 Task: Look for space in Tsqaltubo, Georgia from 12th July, 2023 to 16th July, 2023 for 8 adults in price range Rs.10000 to Rs.16000. Place can be private room with 8 bedrooms having 8 beds and 8 bathrooms. Property type can be house, flat, guest house. Amenities needed are: wifi, TV, free parkinig on premises, gym, breakfast. Booking option can be shelf check-in. Required host language is English.
Action: Mouse moved to (415, 101)
Screenshot: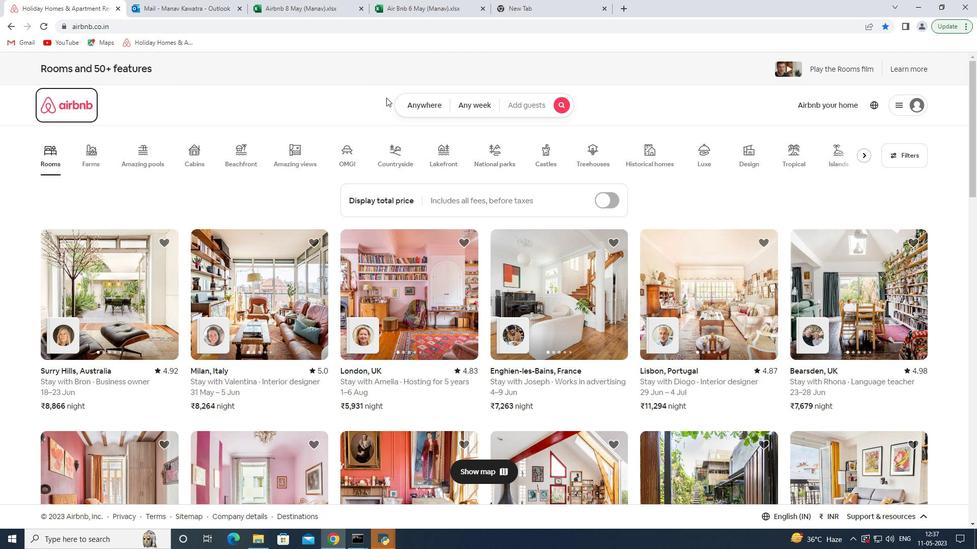 
Action: Mouse pressed left at (415, 101)
Screenshot: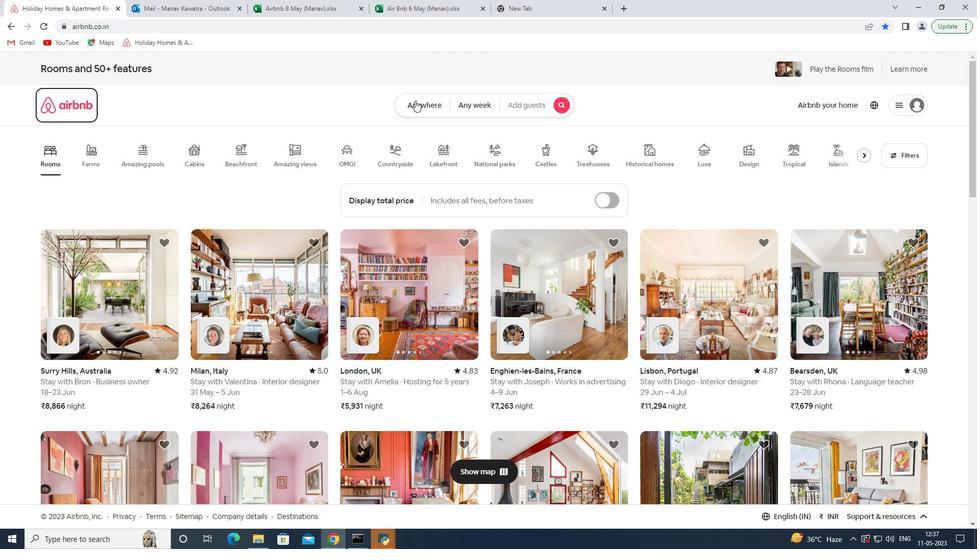 
Action: Mouse moved to (357, 140)
Screenshot: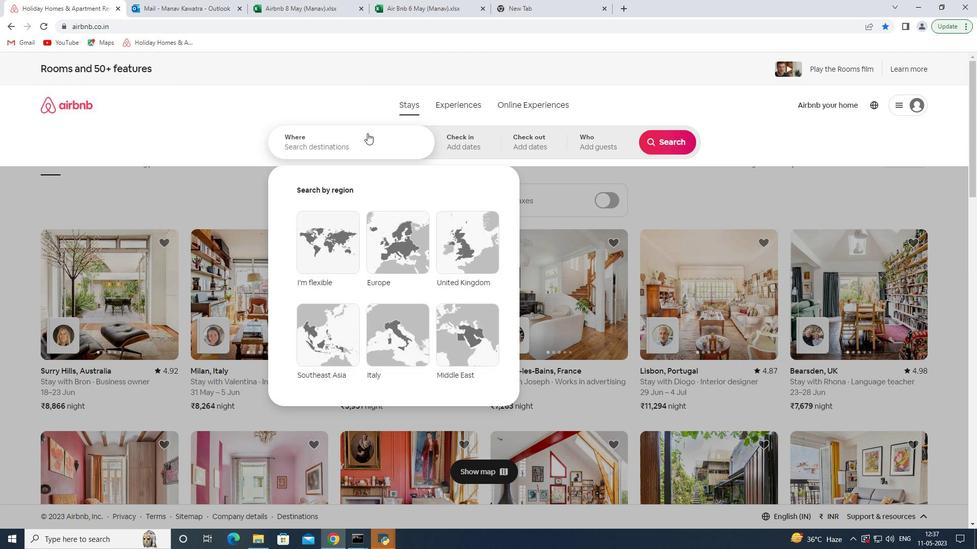 
Action: Mouse pressed left at (357, 140)
Screenshot: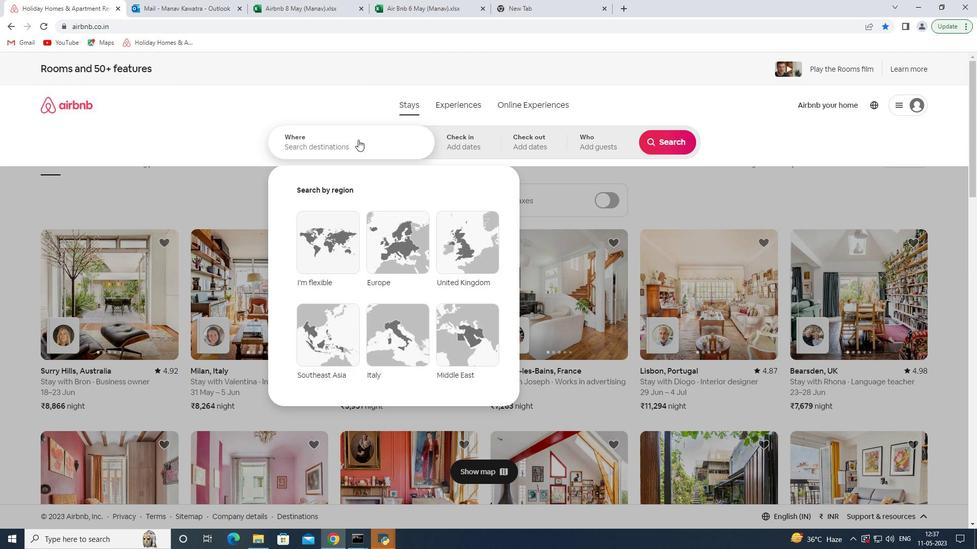 
Action: Key pressed <Key.shift><Key.shift><Key.shift><Key.shift><Key.shift><Key.shift><Key.shift><Key.shift><Key.shift><Key.shift><Key.shift><Key.shift><Key.shift><Key.shift>Tsqaltubo<Key.space><Key.shift>Georgiab<Key.space><Key.enter>
Screenshot: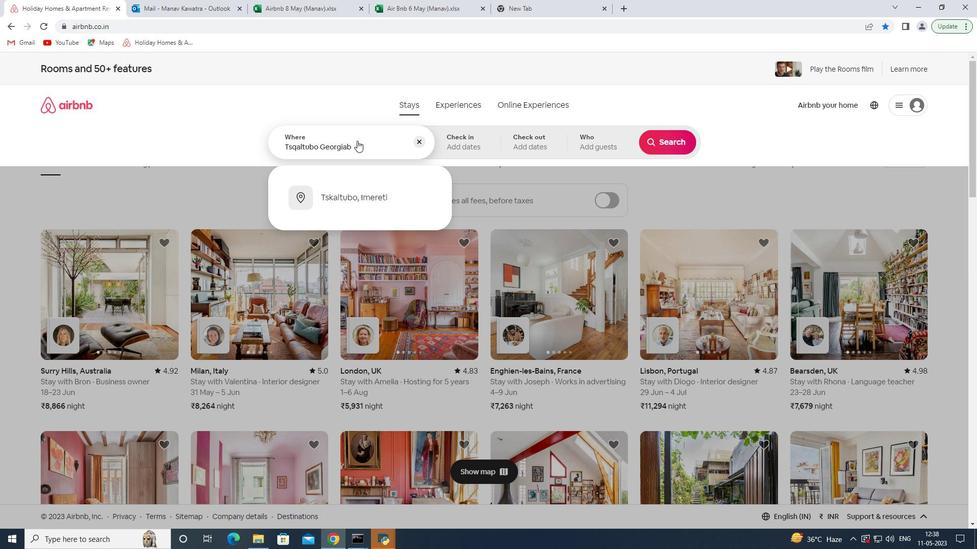 
Action: Mouse moved to (666, 225)
Screenshot: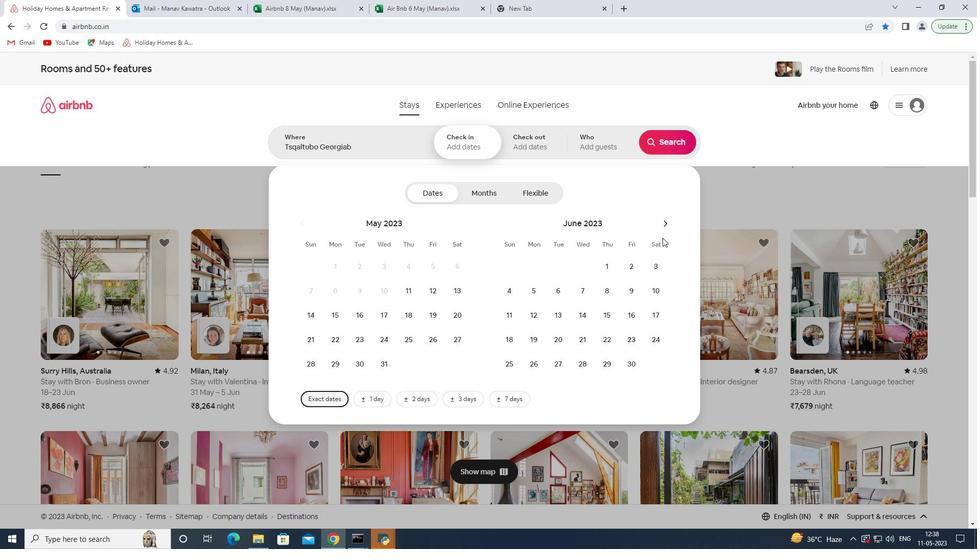 
Action: Mouse pressed left at (666, 225)
Screenshot: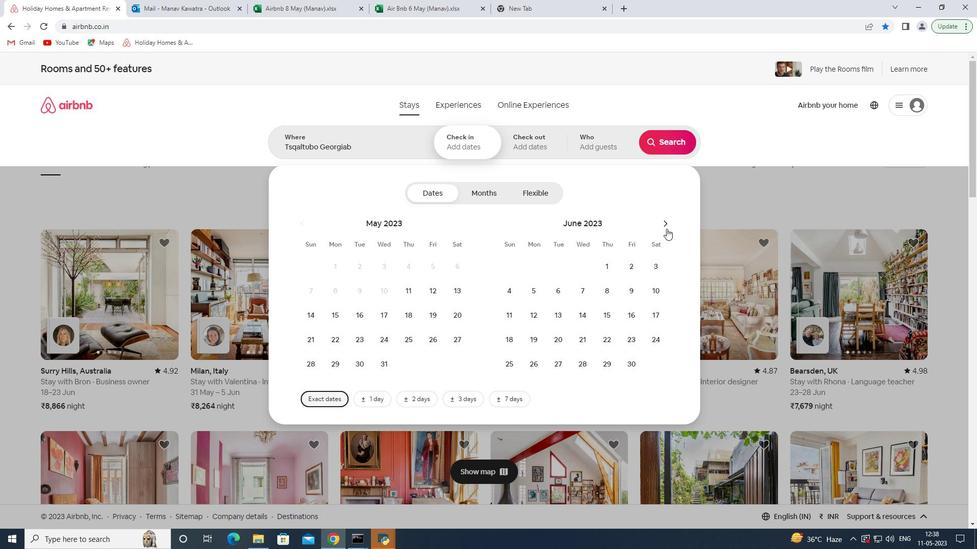 
Action: Mouse moved to (584, 312)
Screenshot: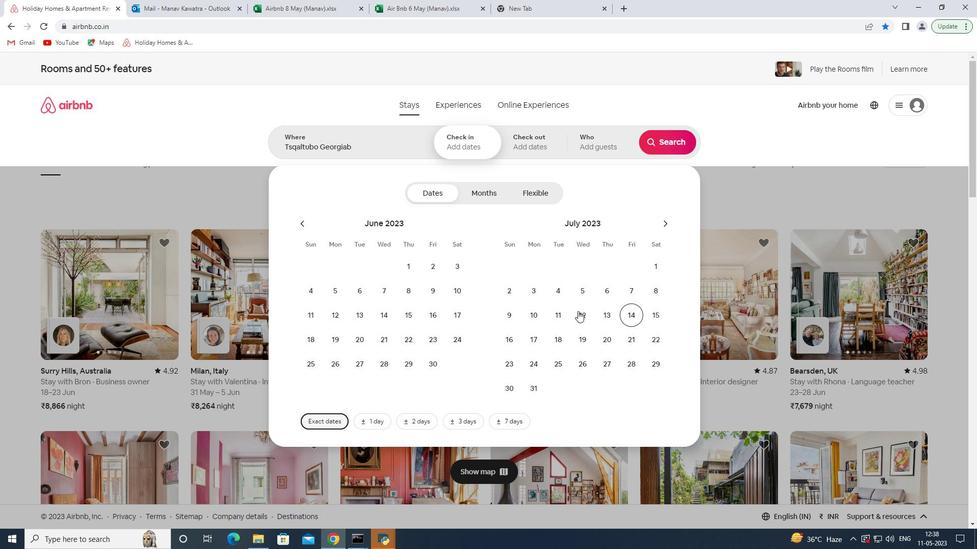 
Action: Mouse pressed left at (584, 312)
Screenshot: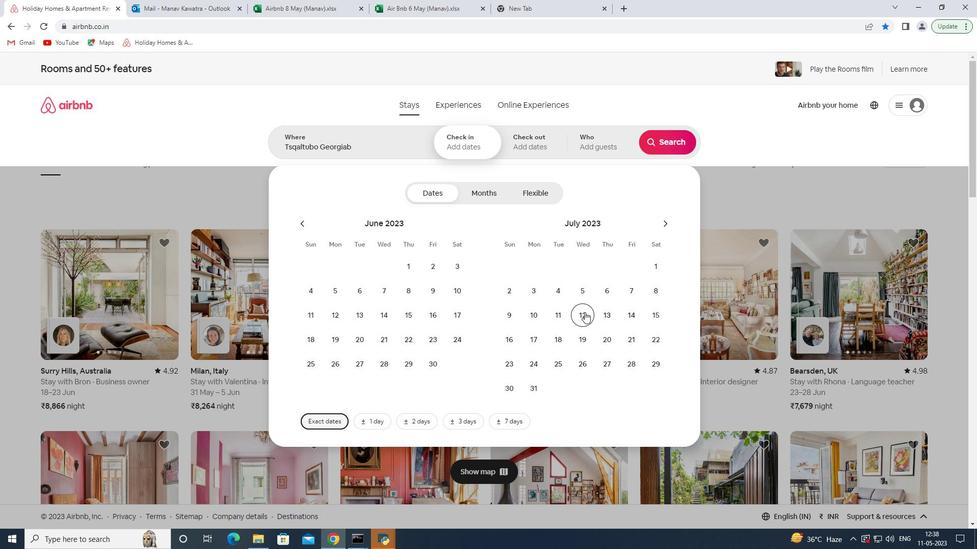 
Action: Mouse moved to (515, 336)
Screenshot: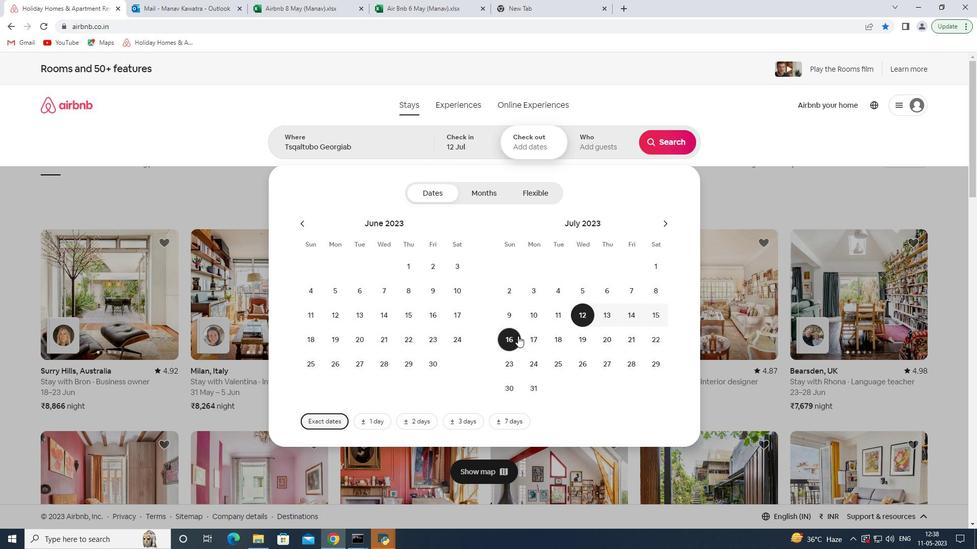 
Action: Mouse pressed left at (515, 336)
Screenshot: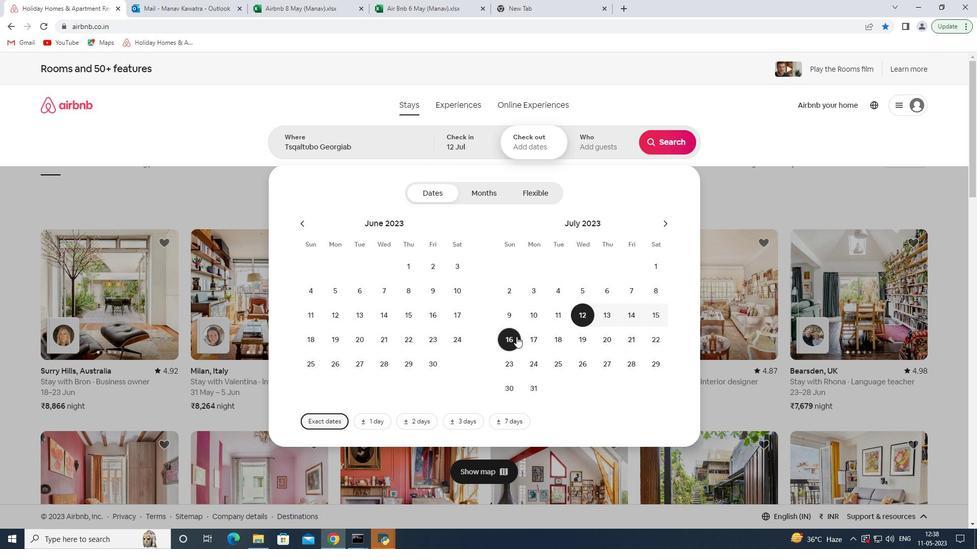 
Action: Mouse moved to (600, 152)
Screenshot: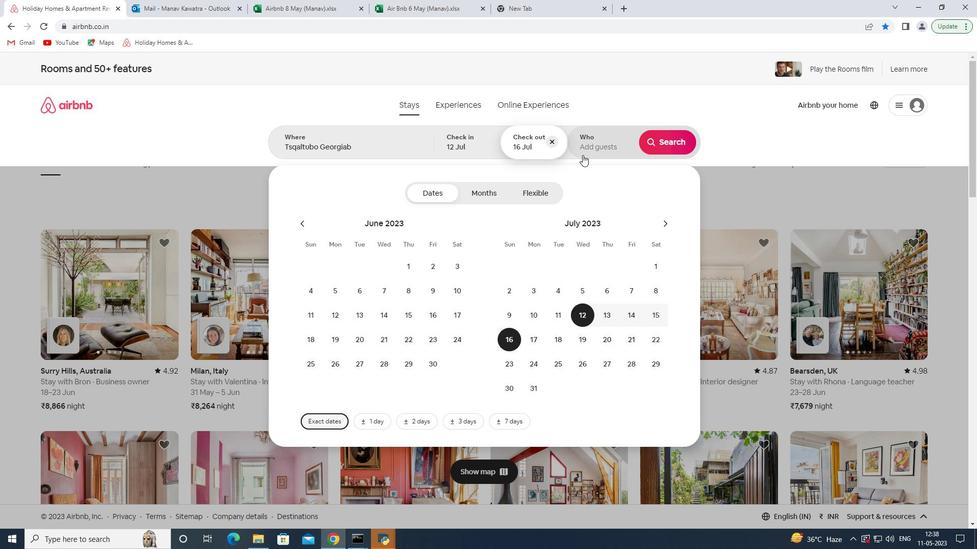 
Action: Mouse pressed left at (600, 152)
Screenshot: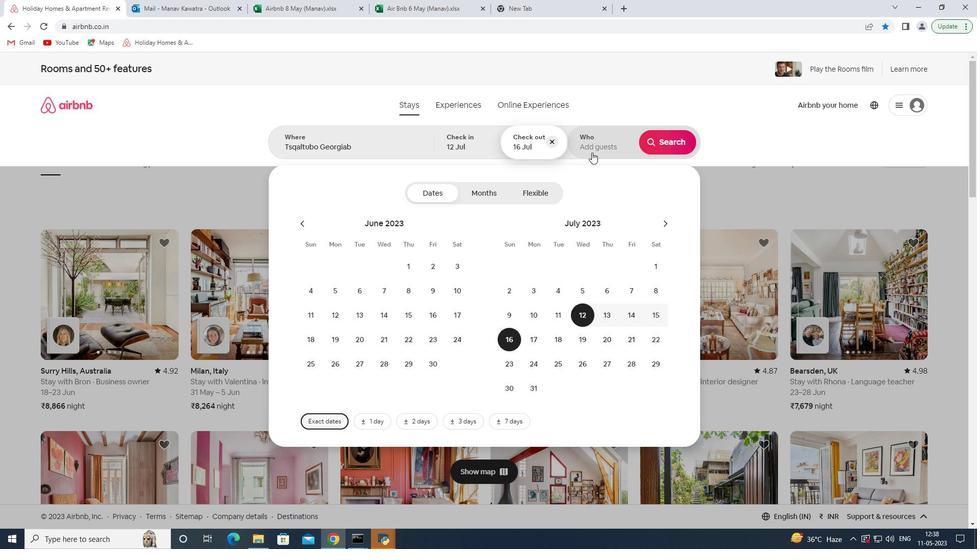 
Action: Mouse moved to (674, 190)
Screenshot: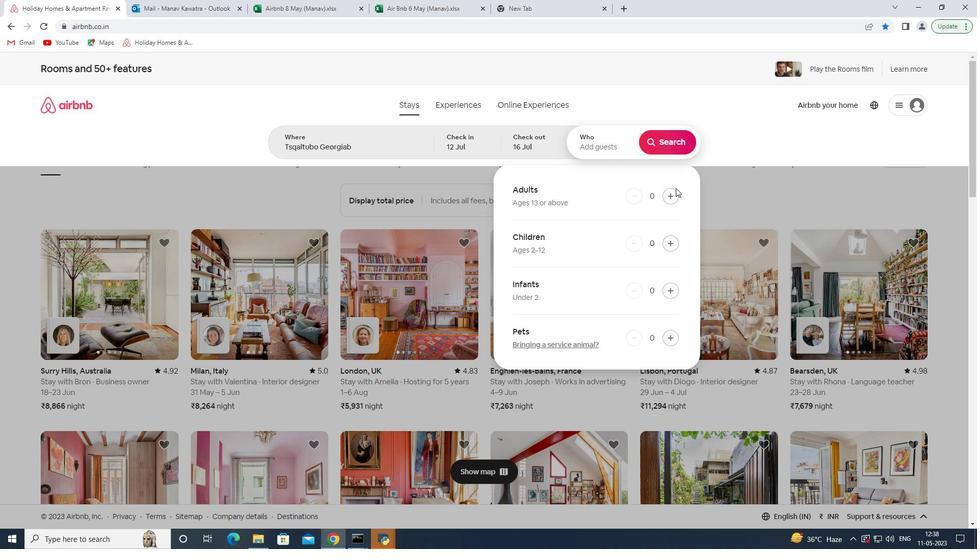 
Action: Mouse pressed left at (674, 190)
Screenshot: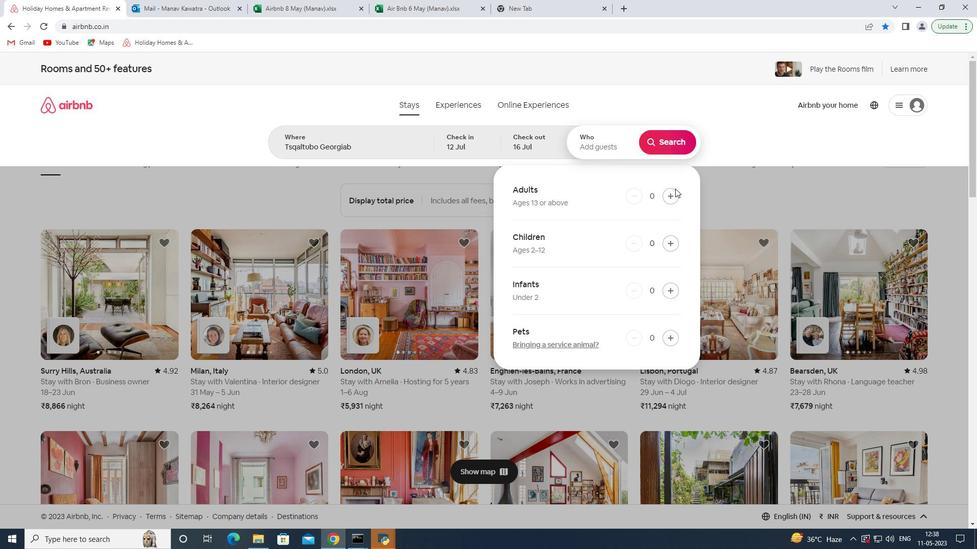 
Action: Mouse moved to (670, 200)
Screenshot: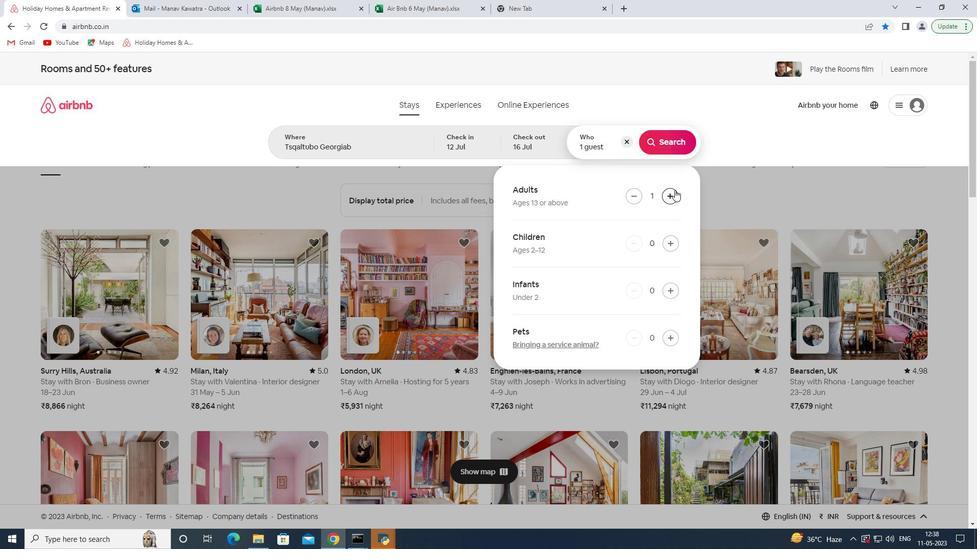 
Action: Mouse pressed left at (670, 200)
Screenshot: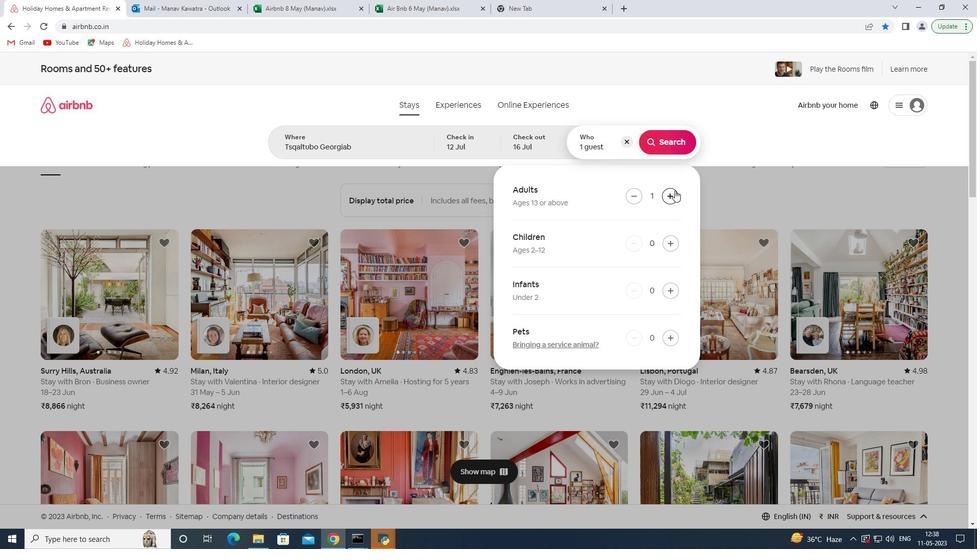 
Action: Mouse pressed left at (670, 200)
Screenshot: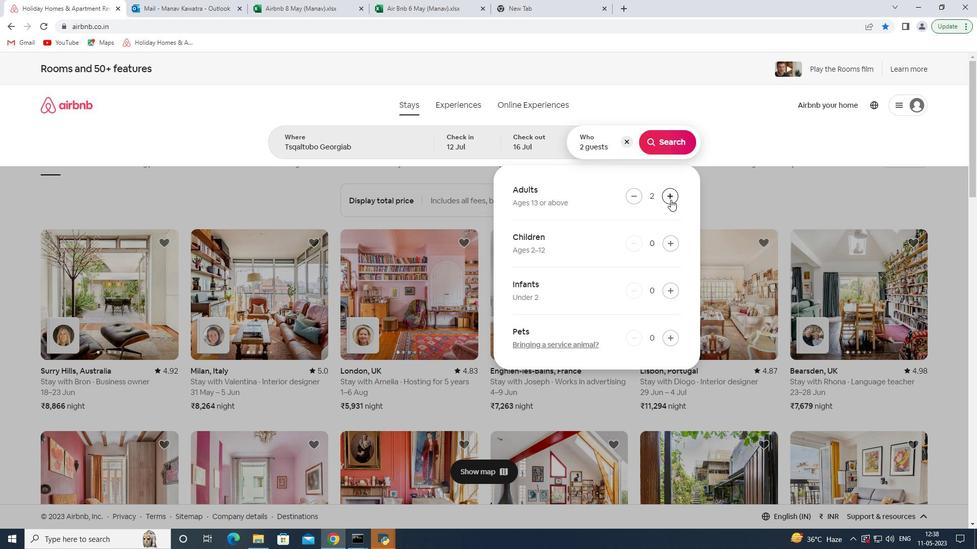 
Action: Mouse pressed left at (670, 200)
Screenshot: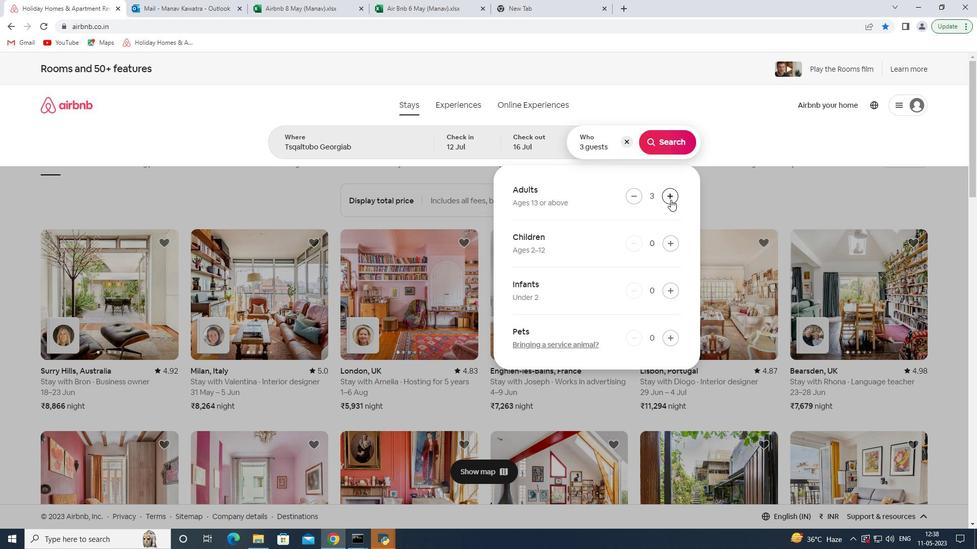 
Action: Mouse pressed left at (670, 200)
Screenshot: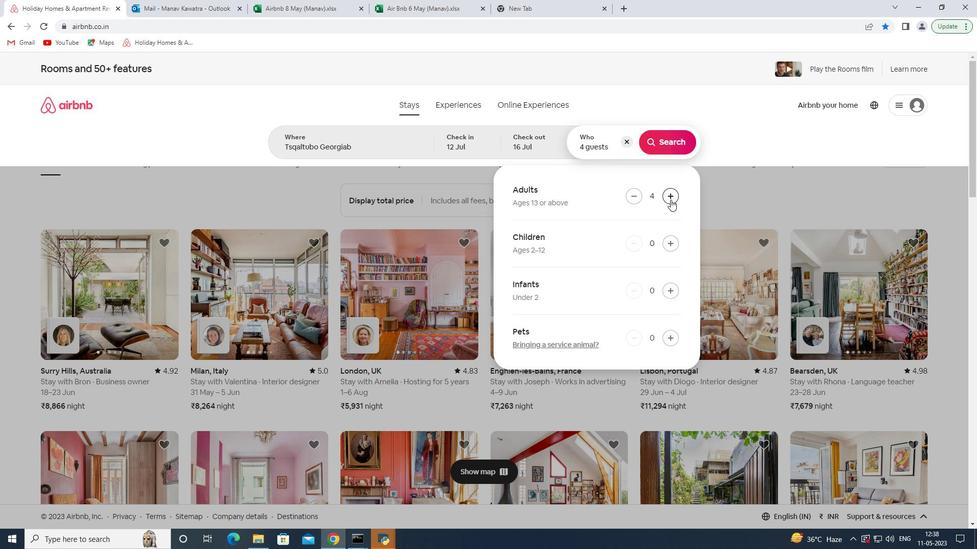 
Action: Mouse pressed left at (670, 200)
Screenshot: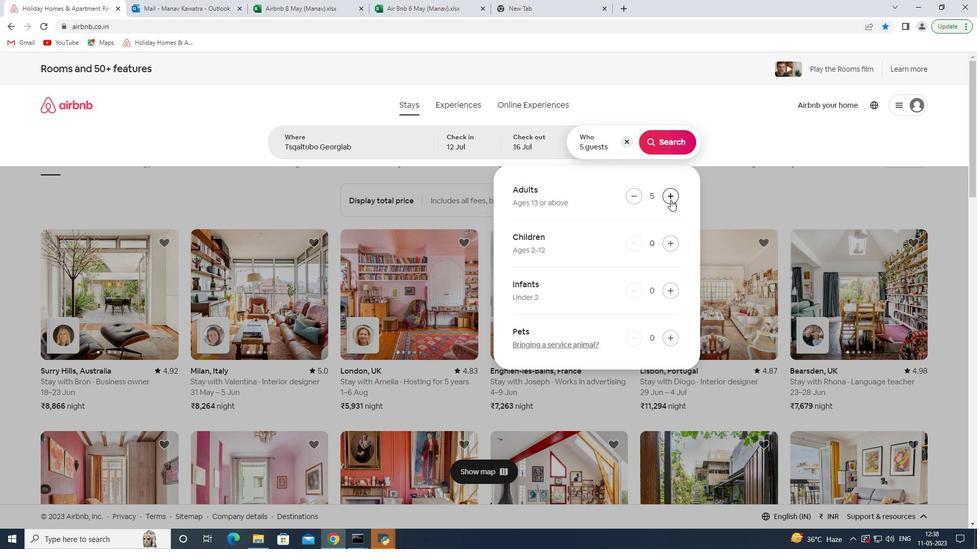 
Action: Mouse pressed left at (670, 200)
Screenshot: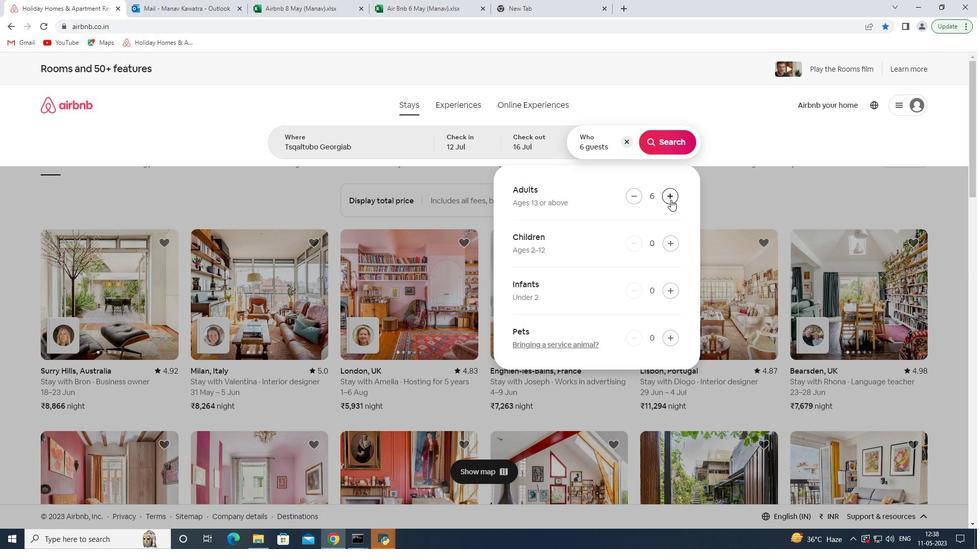 
Action: Mouse pressed left at (670, 200)
Screenshot: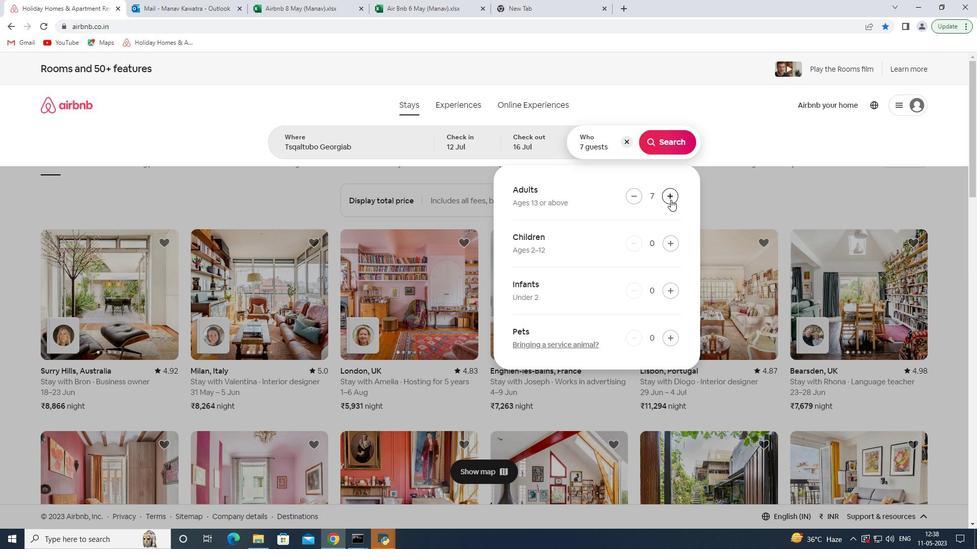 
Action: Mouse moved to (676, 150)
Screenshot: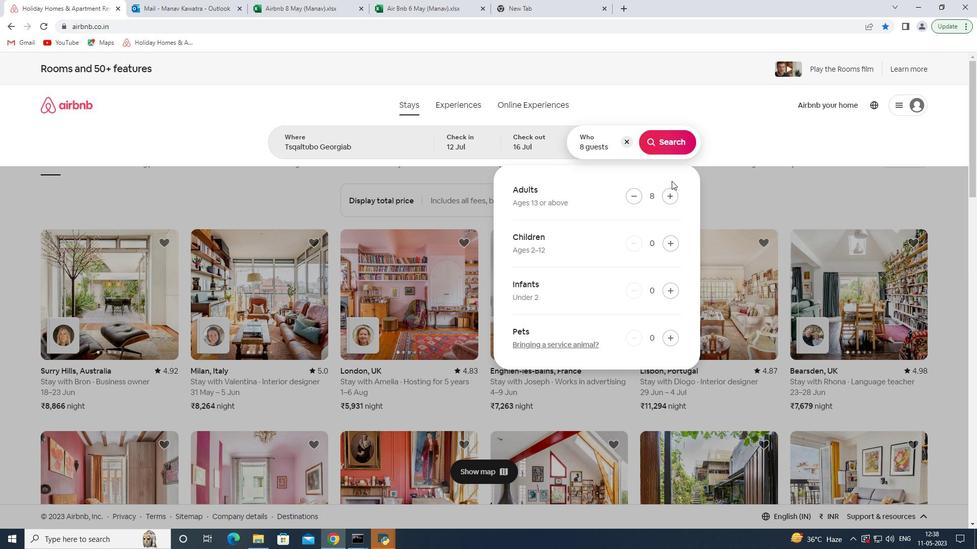 
Action: Mouse pressed left at (676, 150)
Screenshot: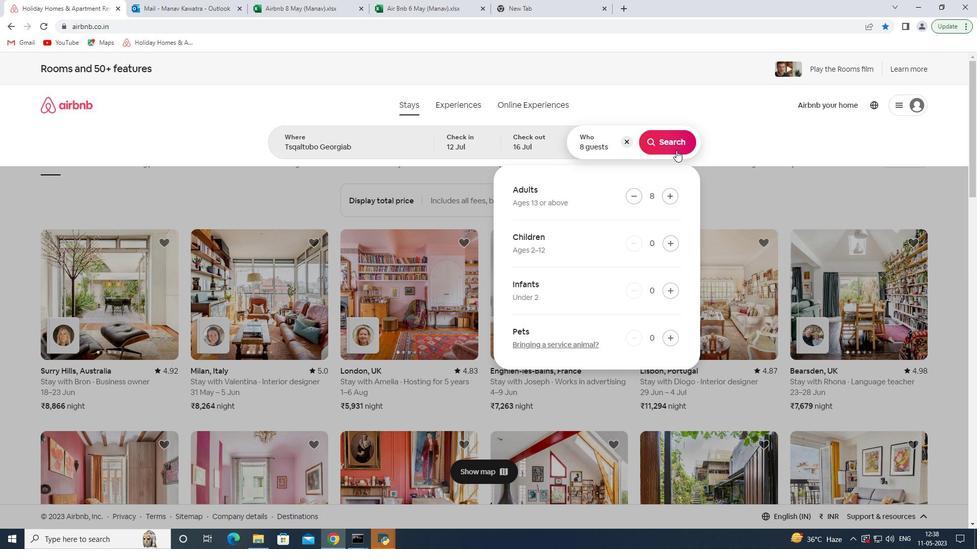 
Action: Mouse moved to (928, 110)
Screenshot: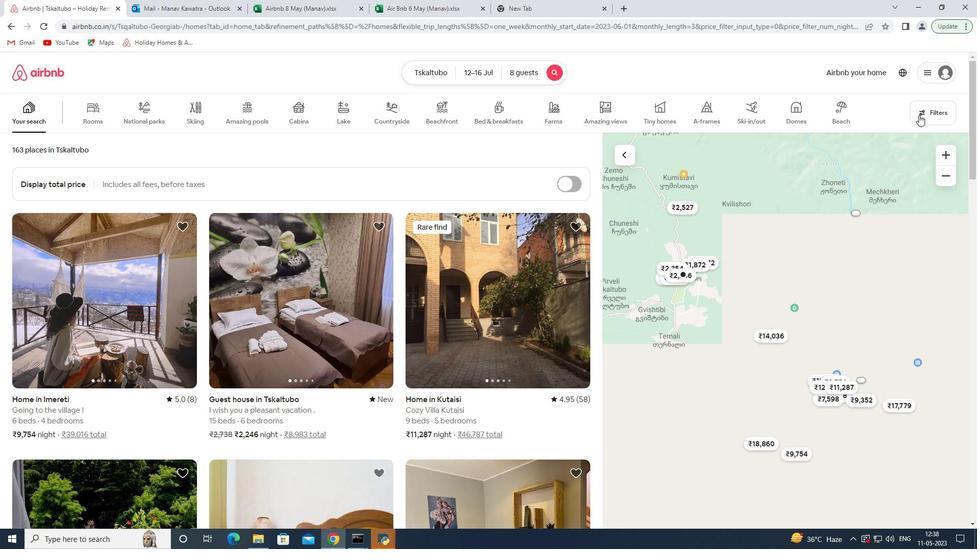 
Action: Mouse pressed left at (928, 110)
Screenshot: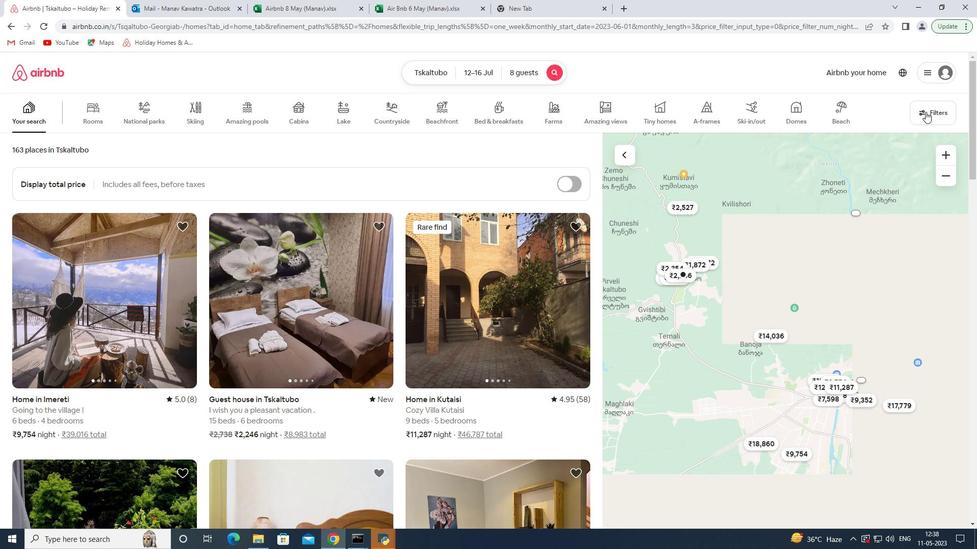 
Action: Mouse moved to (424, 359)
Screenshot: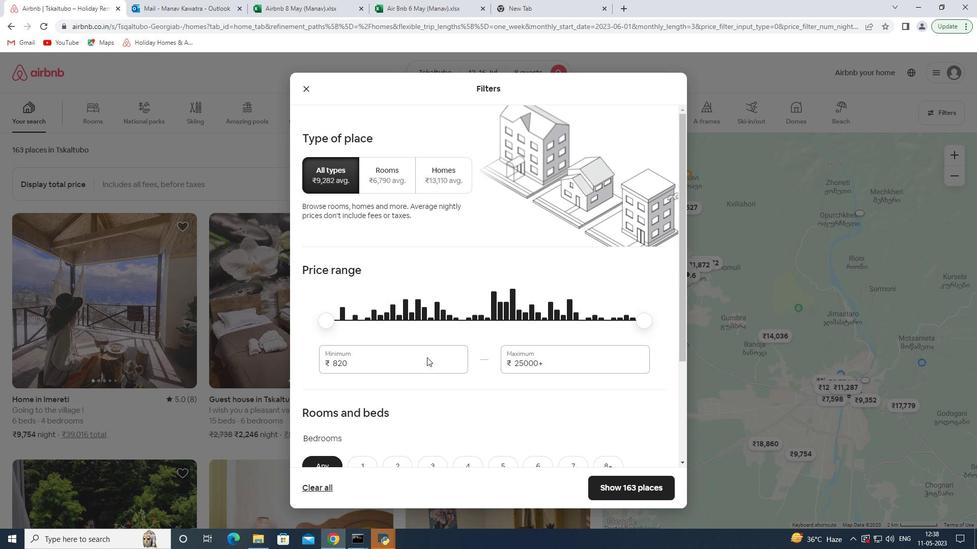 
Action: Mouse pressed left at (424, 359)
Screenshot: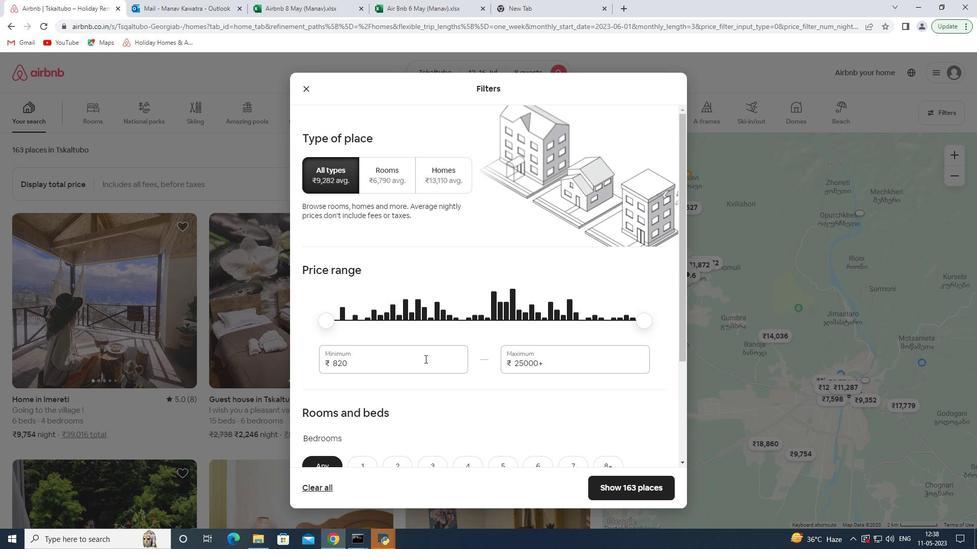 
Action: Mouse pressed left at (424, 359)
Screenshot: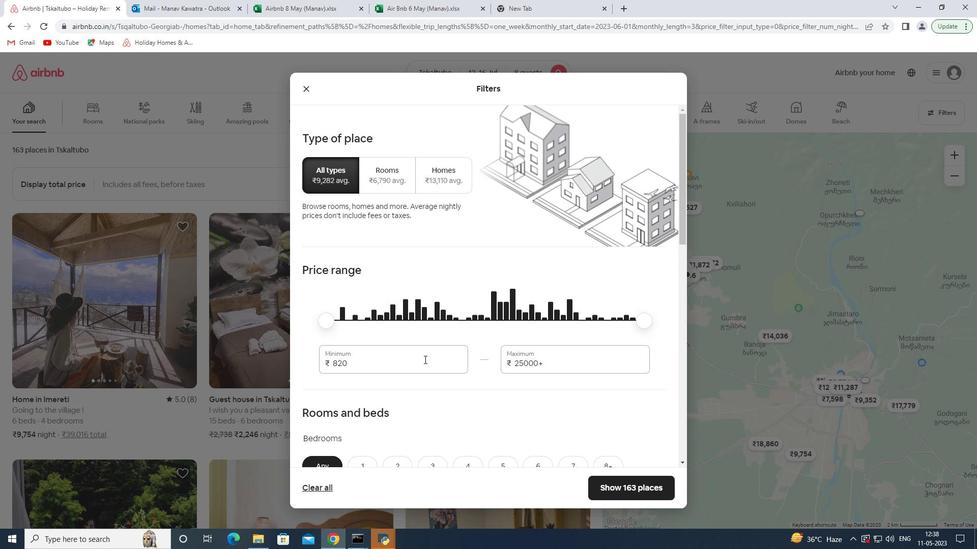 
Action: Key pressed 10000<Key.tab>16000<Key.tab>
Screenshot: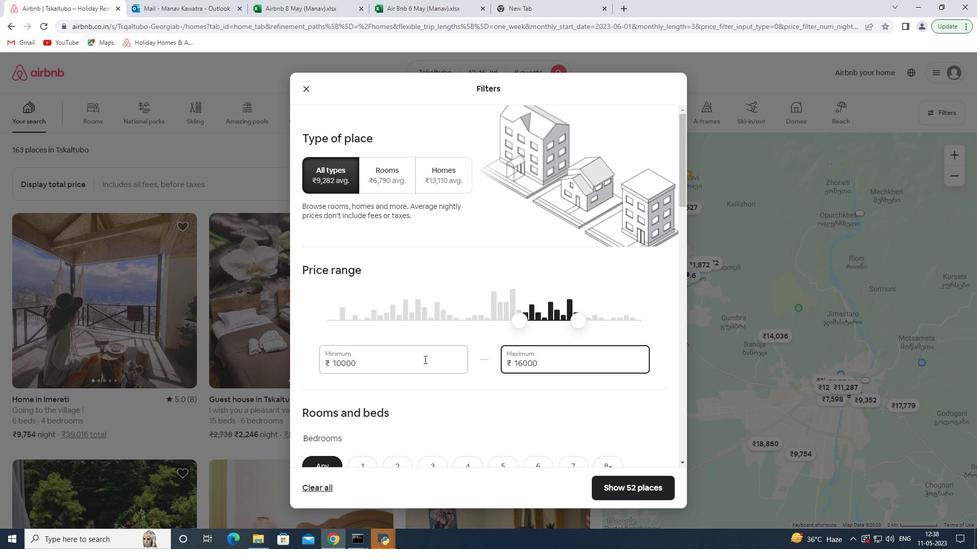 
Action: Mouse scrolled (424, 359) with delta (0, 0)
Screenshot: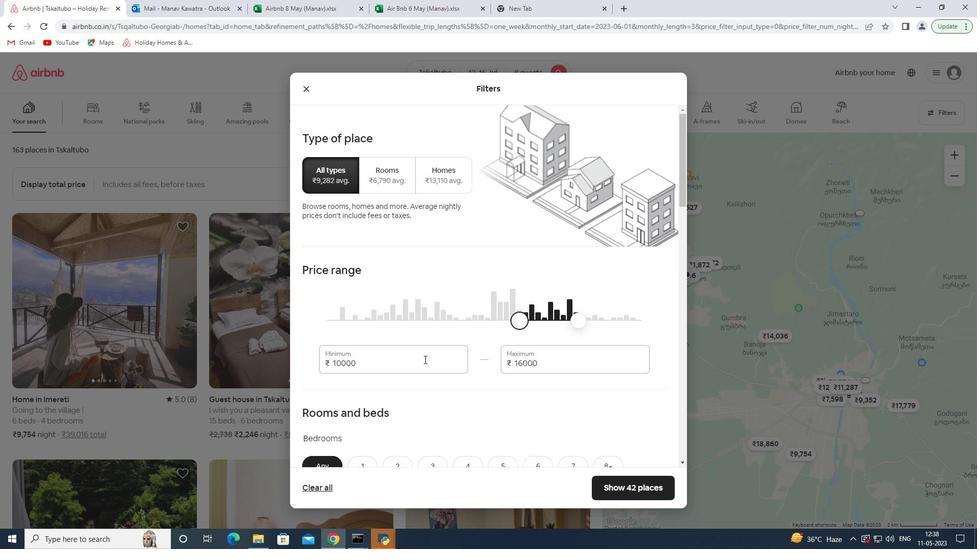 
Action: Mouse scrolled (424, 359) with delta (0, 0)
Screenshot: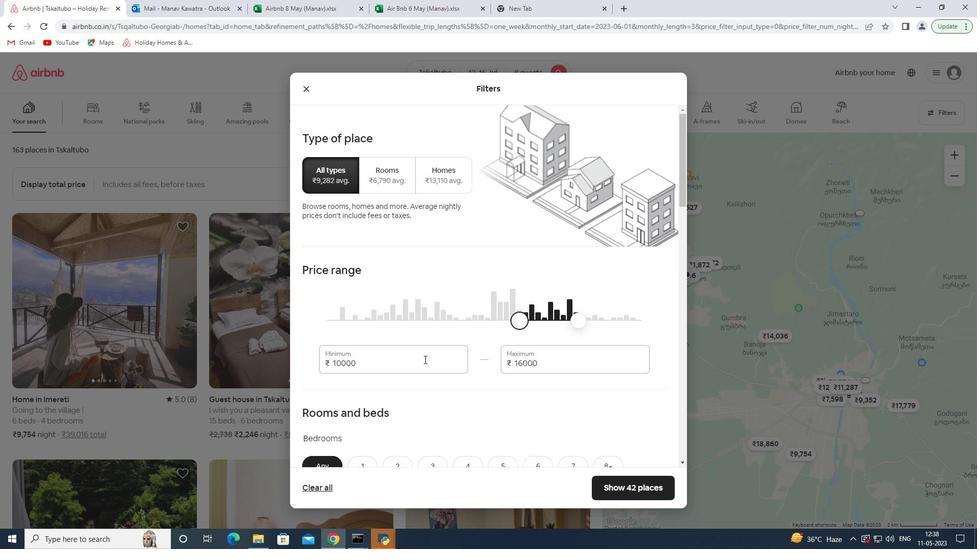 
Action: Mouse scrolled (424, 359) with delta (0, 0)
Screenshot: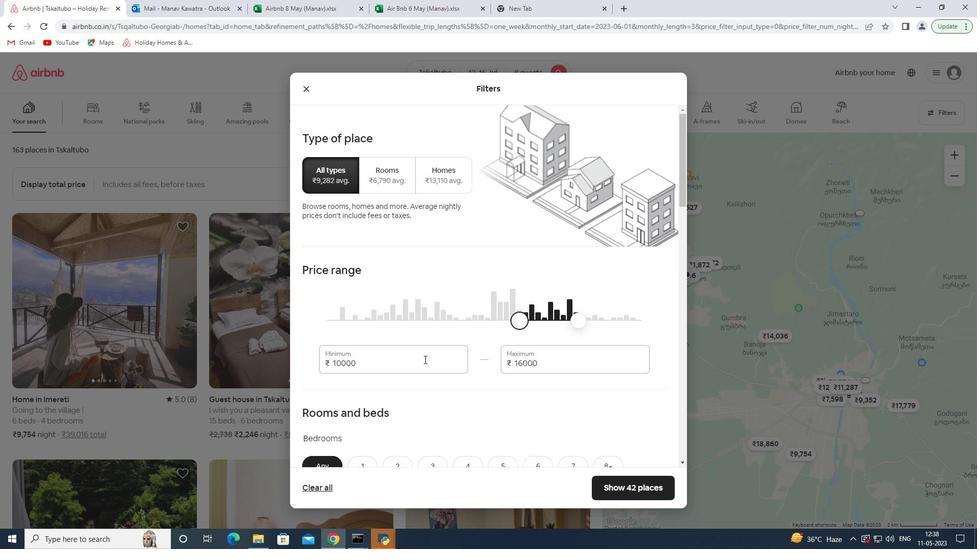 
Action: Mouse moved to (608, 314)
Screenshot: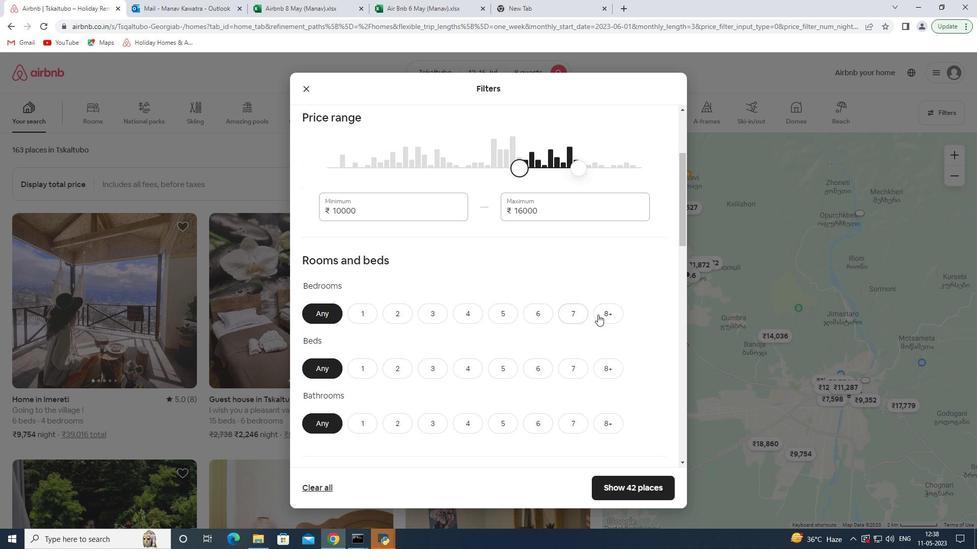 
Action: Mouse pressed left at (608, 314)
Screenshot: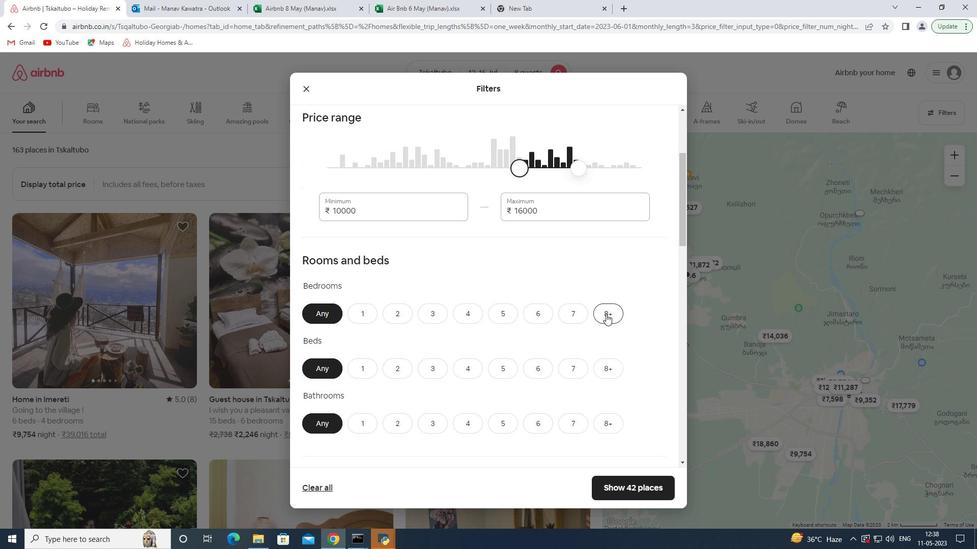 
Action: Mouse moved to (613, 364)
Screenshot: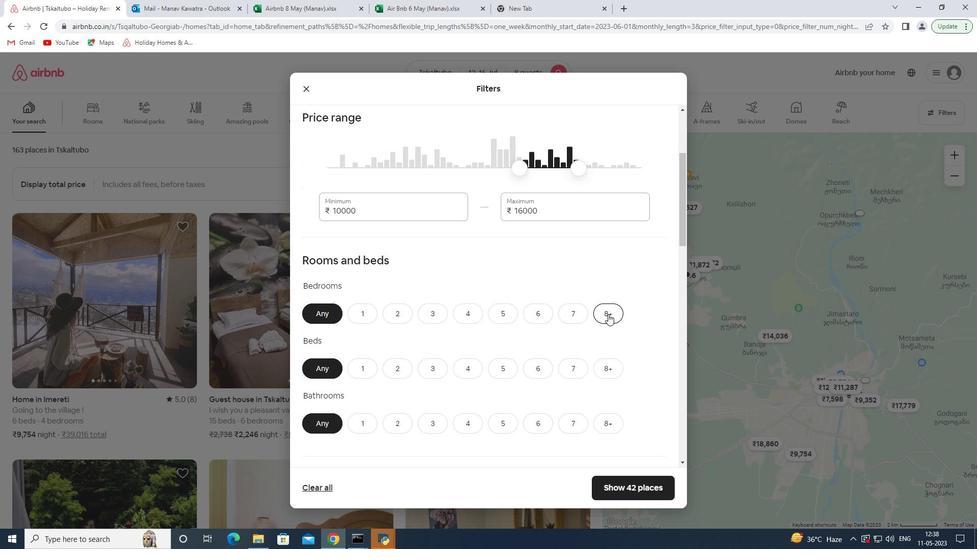 
Action: Mouse pressed left at (613, 364)
Screenshot: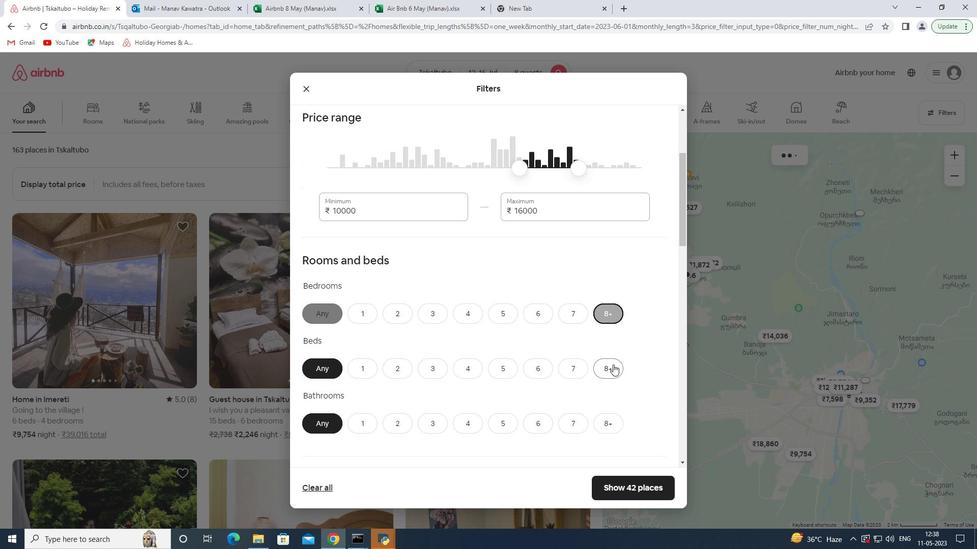 
Action: Mouse moved to (607, 422)
Screenshot: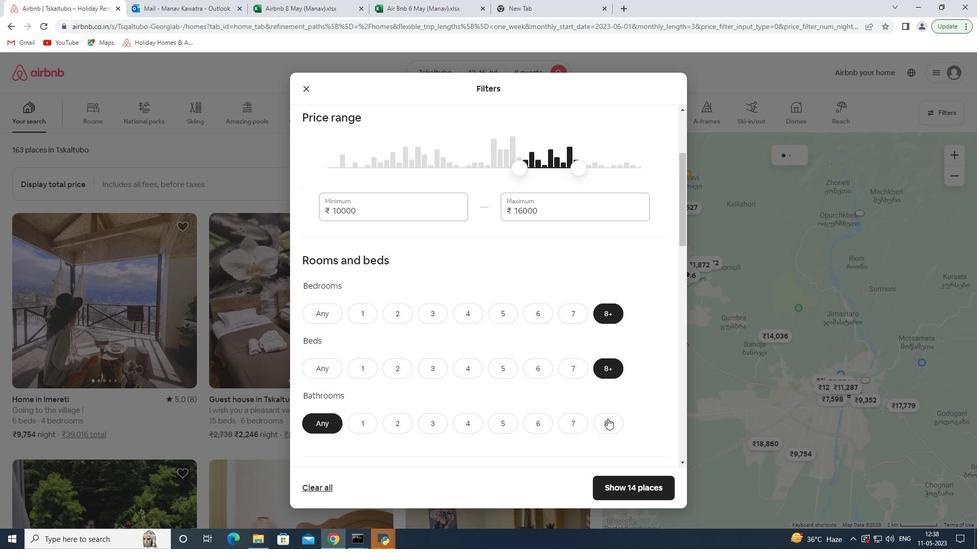
Action: Mouse pressed left at (607, 422)
Screenshot: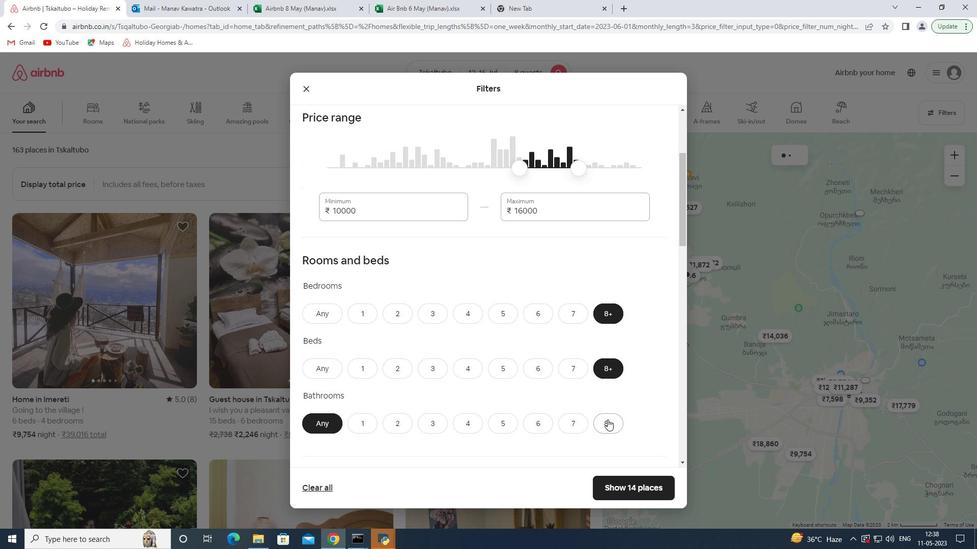 
Action: Mouse moved to (607, 420)
Screenshot: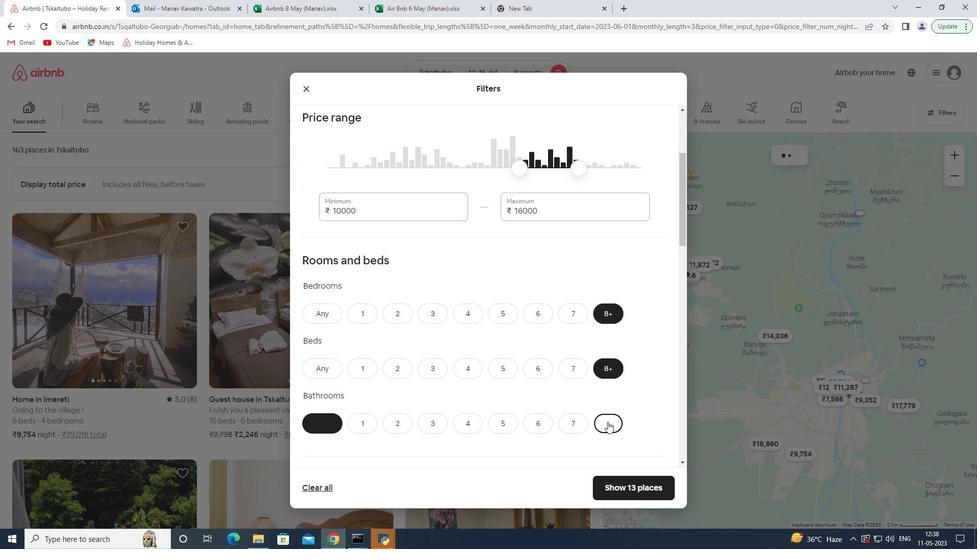 
Action: Mouse scrolled (607, 419) with delta (0, 0)
Screenshot: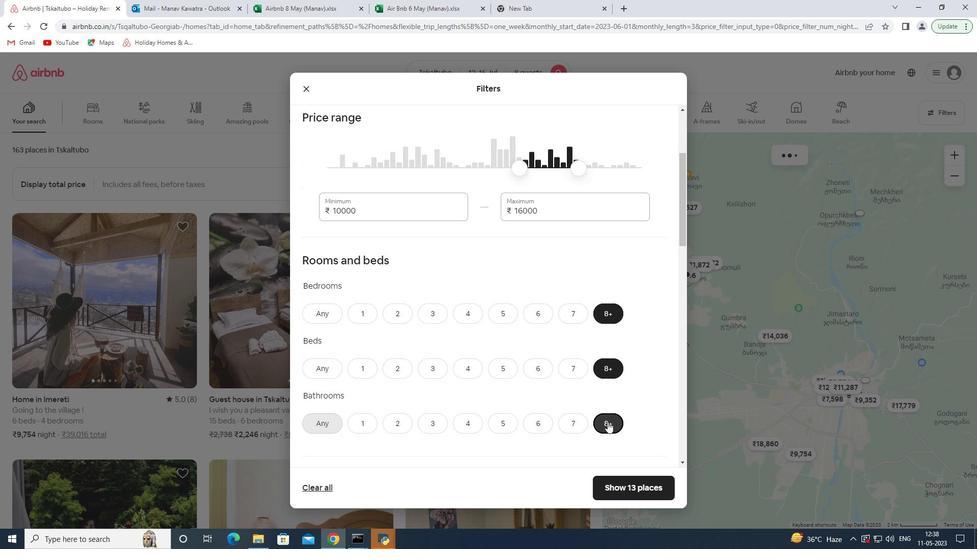 
Action: Mouse scrolled (607, 419) with delta (0, 0)
Screenshot: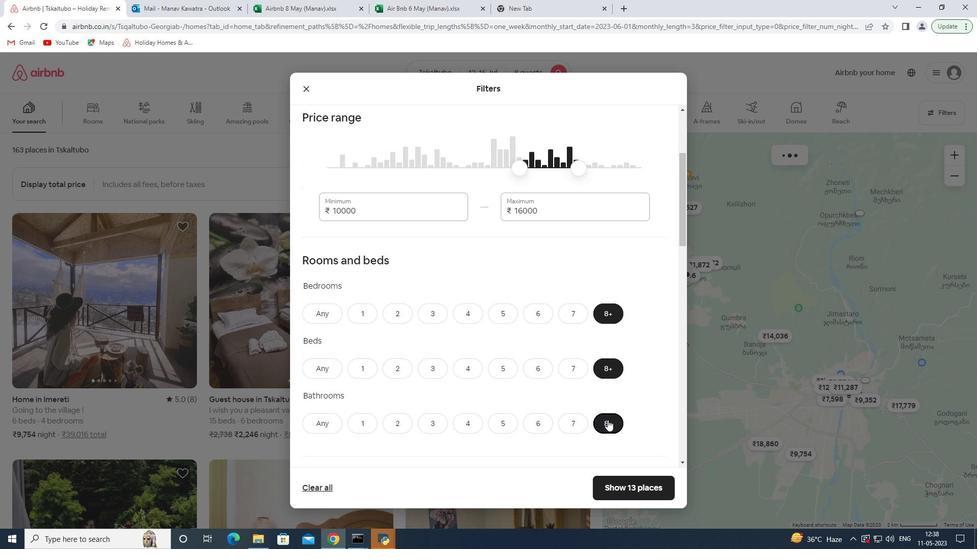 
Action: Mouse scrolled (607, 419) with delta (0, 0)
Screenshot: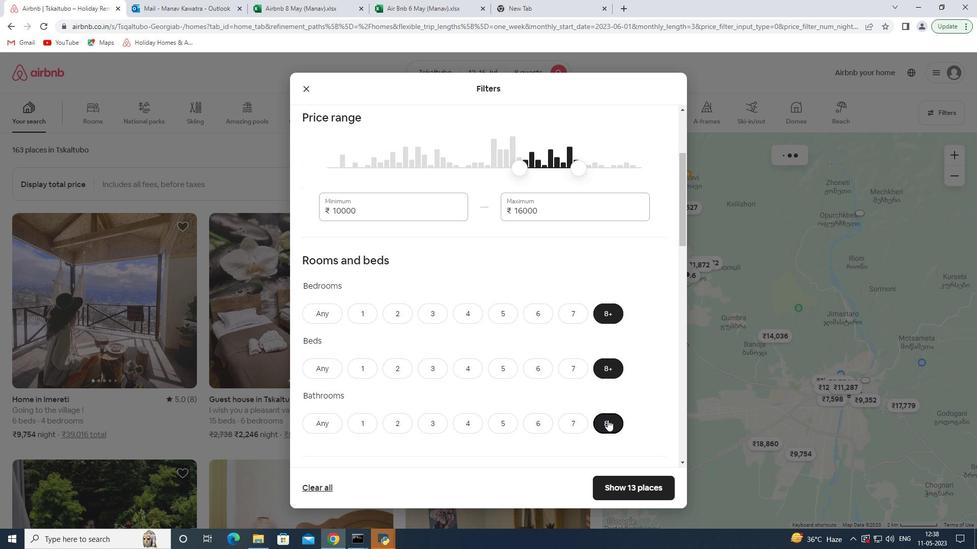 
Action: Mouse moved to (498, 392)
Screenshot: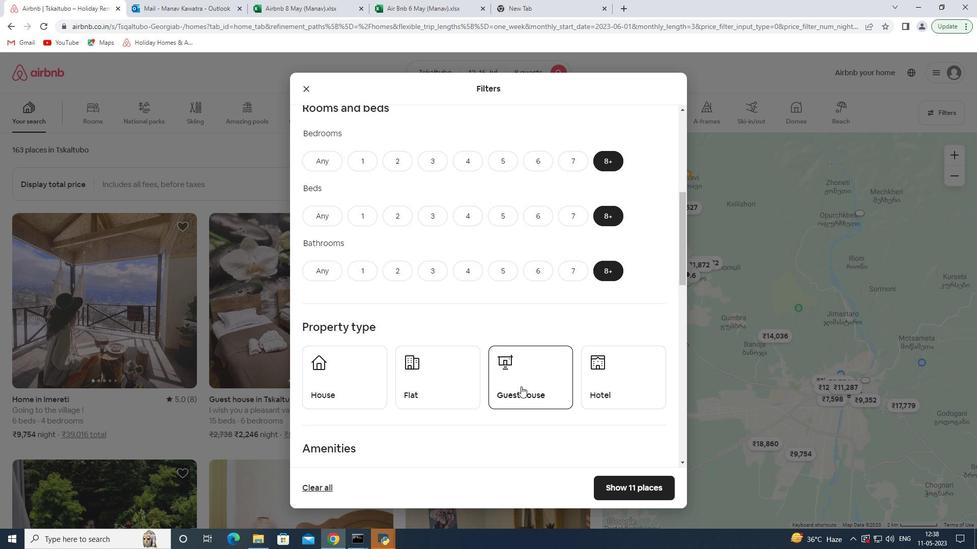 
Action: Mouse scrolled (498, 391) with delta (0, 0)
Screenshot: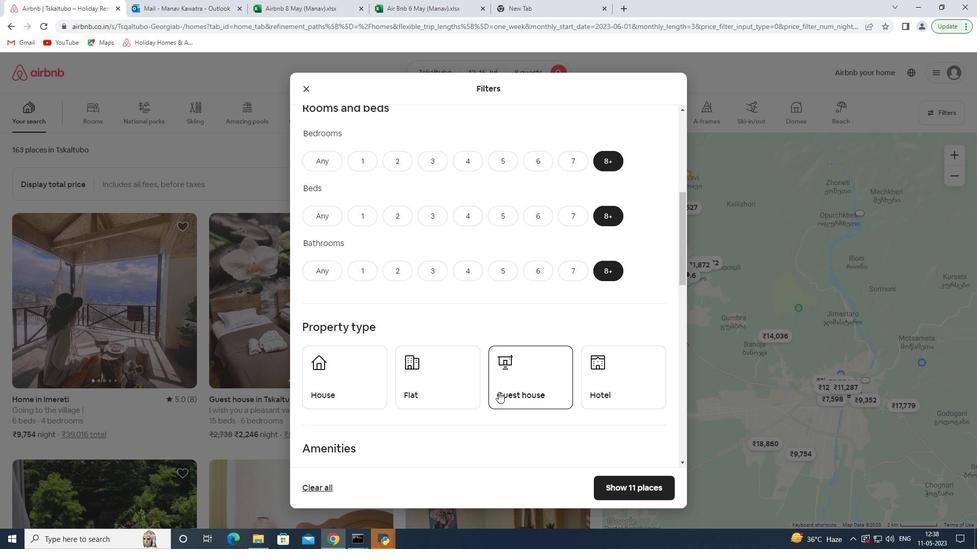 
Action: Mouse moved to (378, 338)
Screenshot: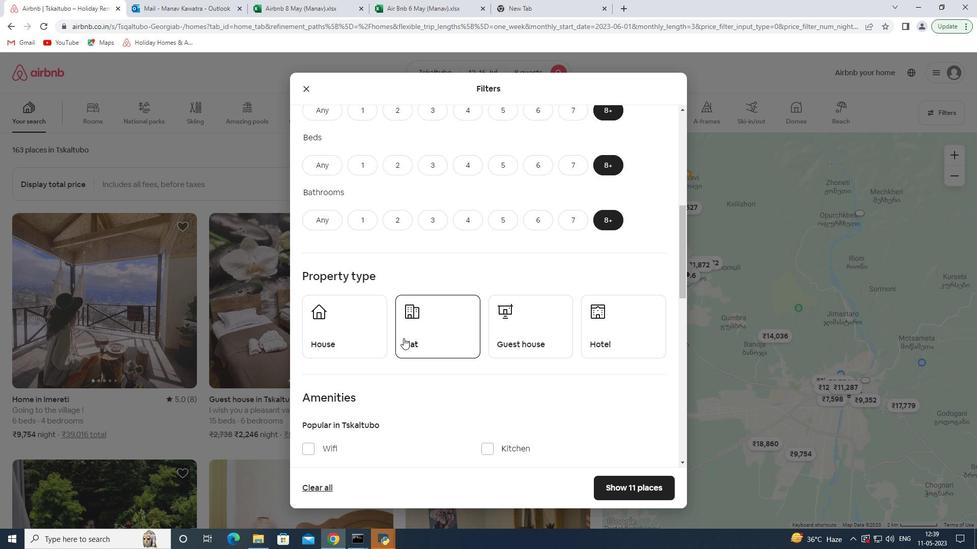 
Action: Mouse pressed left at (378, 338)
Screenshot: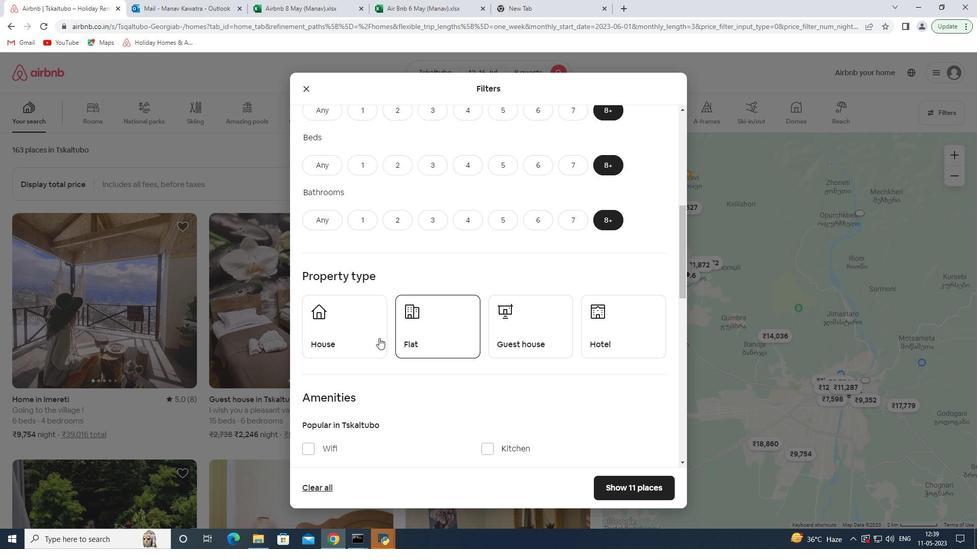 
Action: Mouse moved to (453, 337)
Screenshot: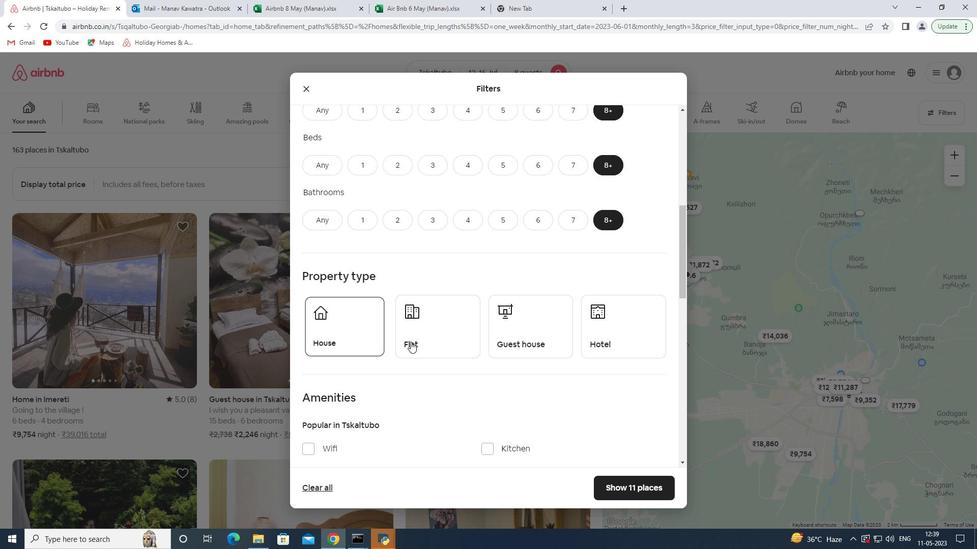 
Action: Mouse pressed left at (453, 337)
Screenshot: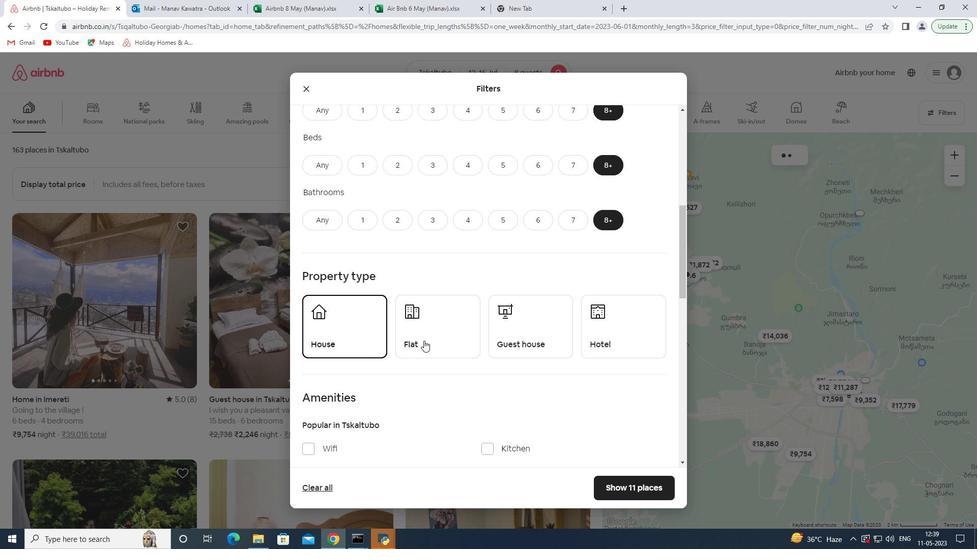 
Action: Mouse moved to (522, 334)
Screenshot: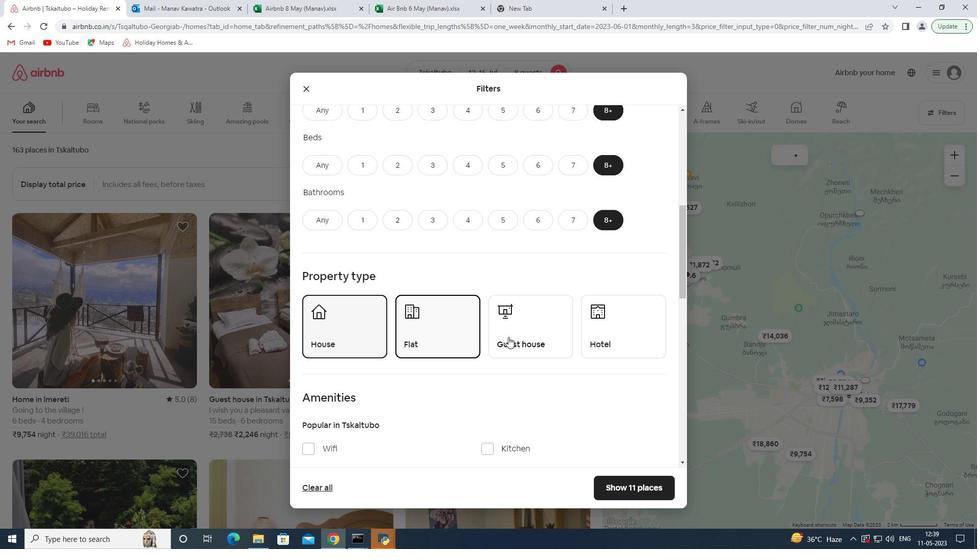 
Action: Mouse pressed left at (522, 334)
Screenshot: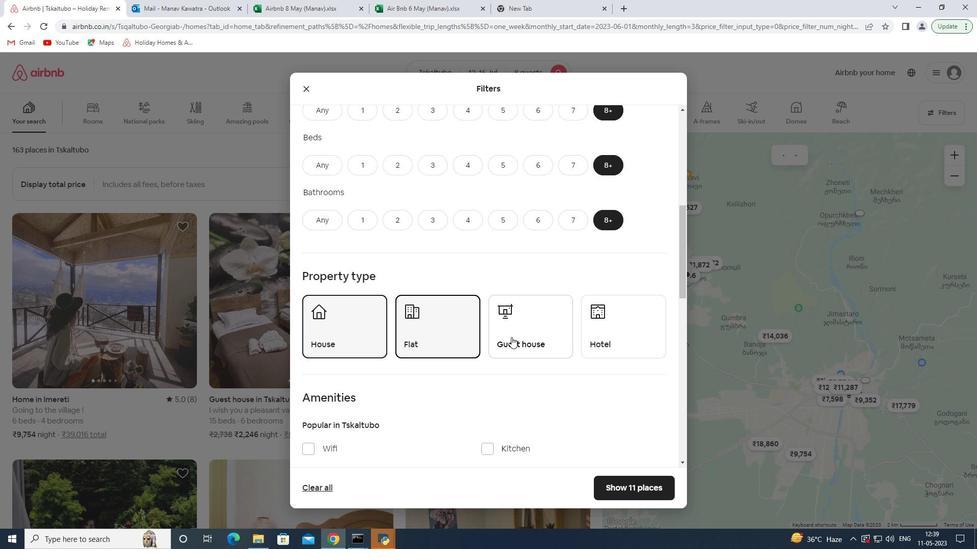 
Action: Mouse moved to (546, 352)
Screenshot: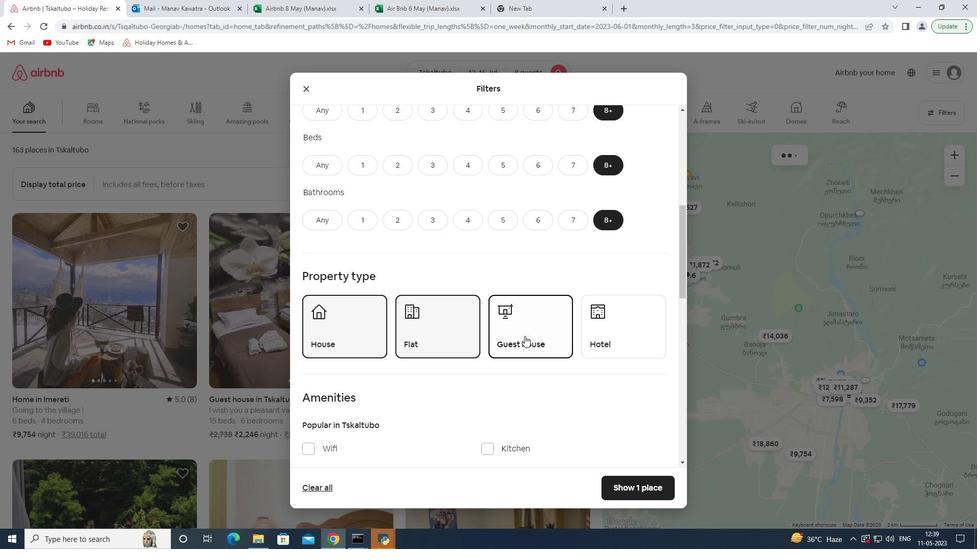 
Action: Mouse scrolled (546, 352) with delta (0, 0)
Screenshot: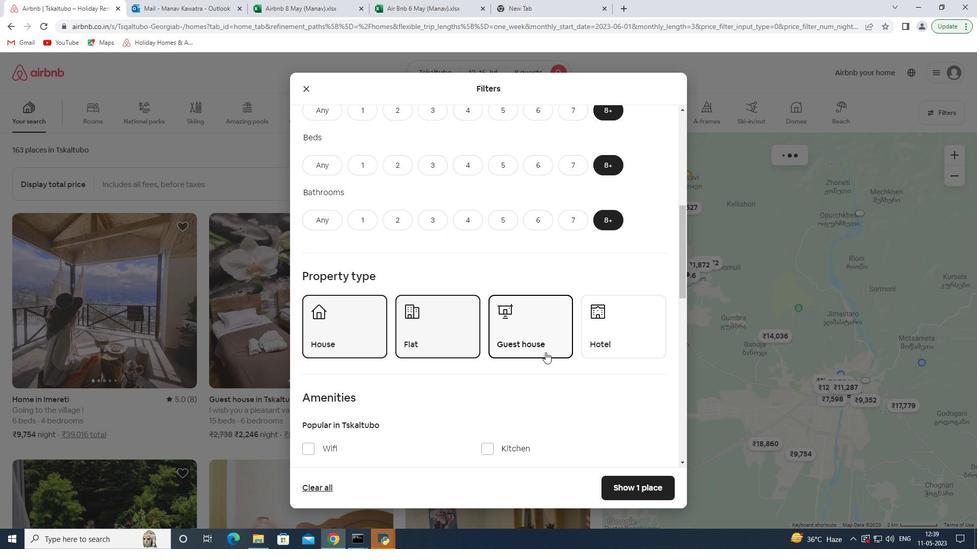 
Action: Mouse scrolled (546, 352) with delta (0, 0)
Screenshot: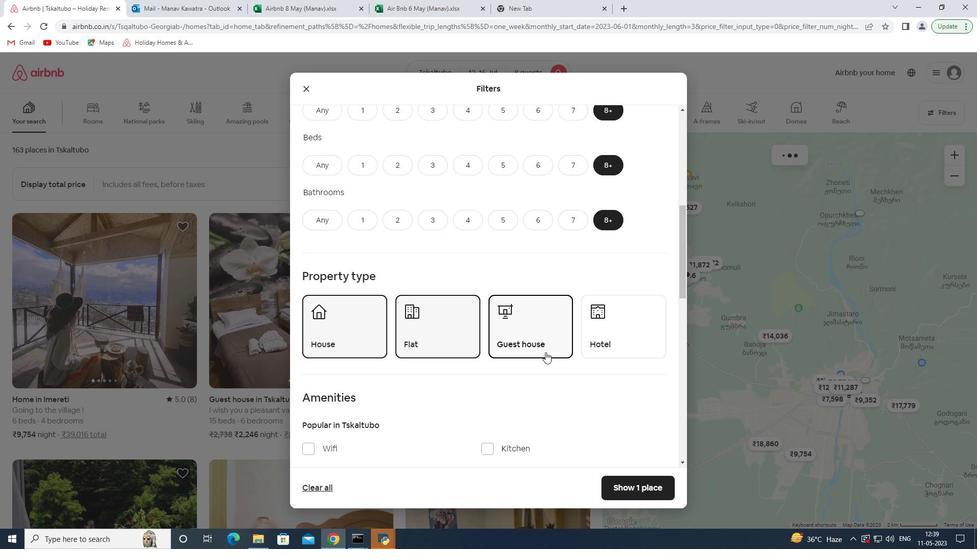 
Action: Mouse scrolled (546, 352) with delta (0, 0)
Screenshot: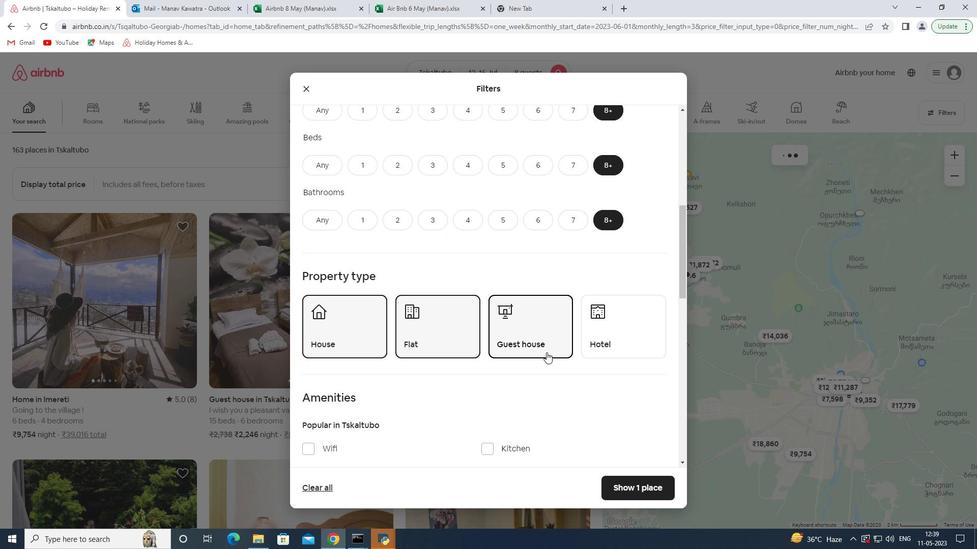 
Action: Mouse moved to (329, 296)
Screenshot: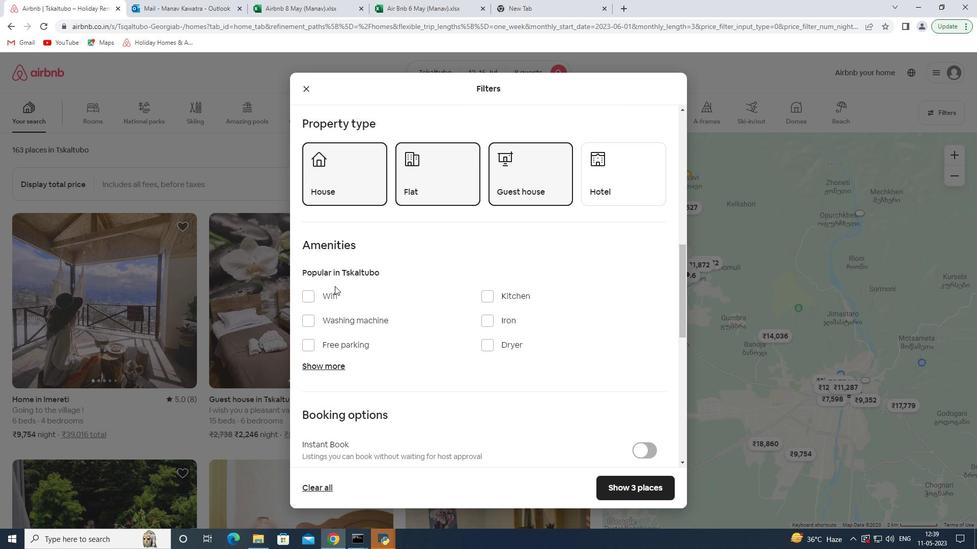 
Action: Mouse pressed left at (329, 296)
Screenshot: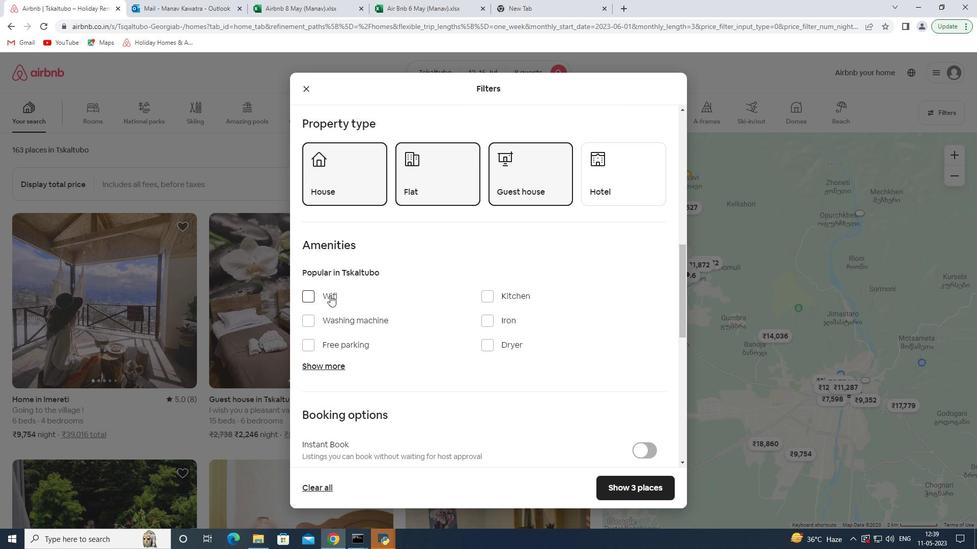 
Action: Mouse moved to (341, 348)
Screenshot: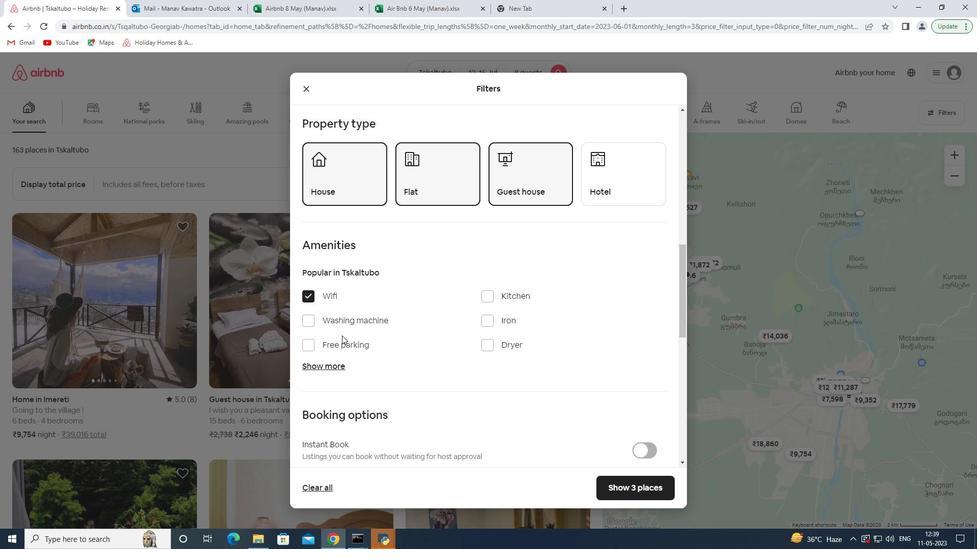 
Action: Mouse pressed left at (341, 348)
Screenshot: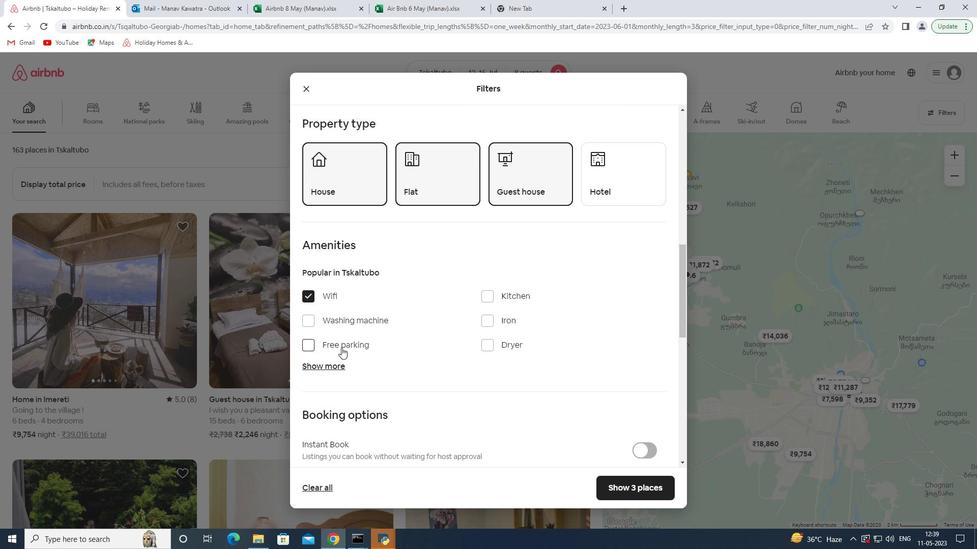 
Action: Mouse moved to (332, 369)
Screenshot: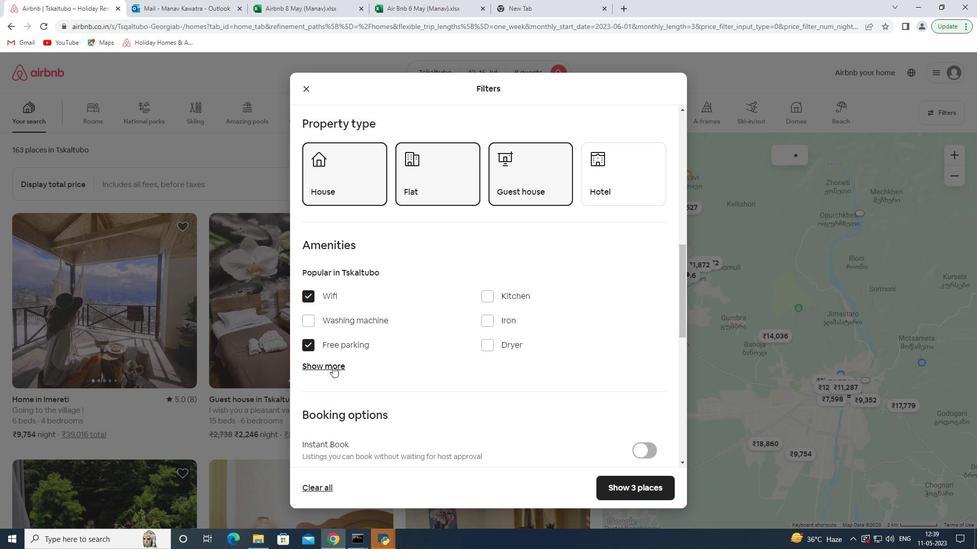 
Action: Mouse pressed left at (332, 369)
Screenshot: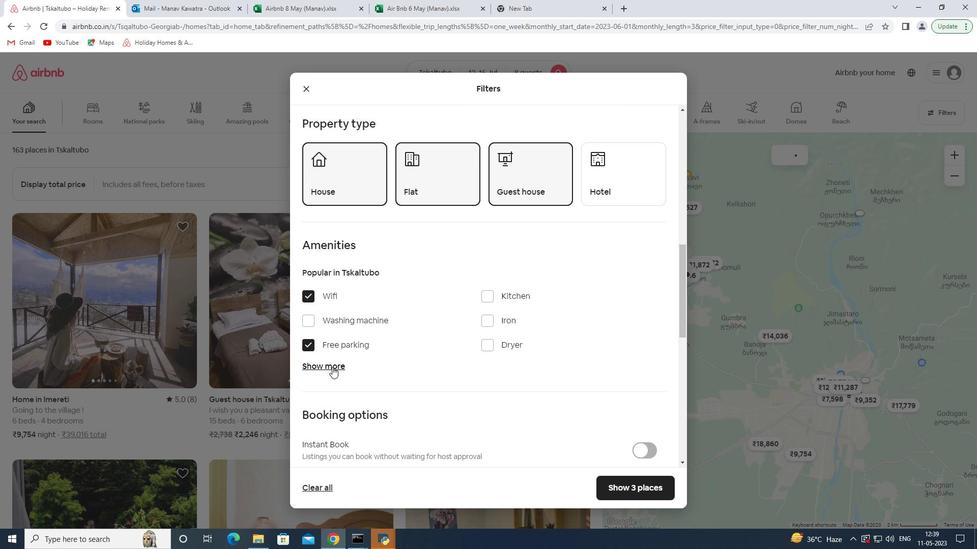 
Action: Mouse moved to (492, 428)
Screenshot: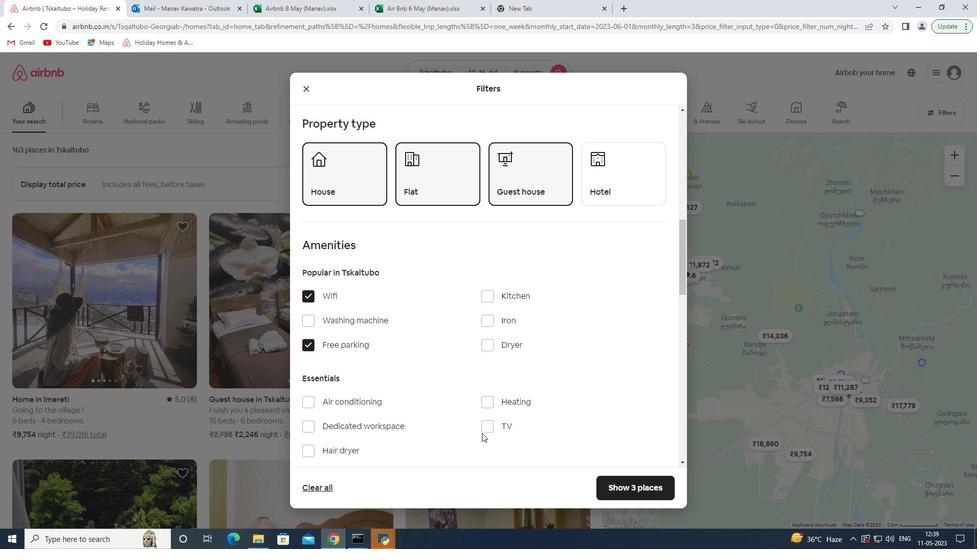 
Action: Mouse pressed left at (492, 428)
Screenshot: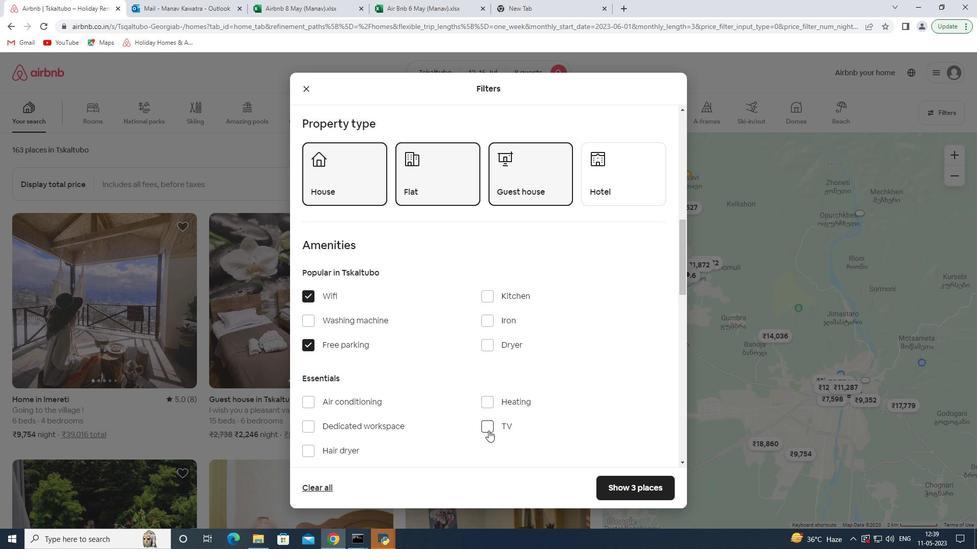 
Action: Mouse moved to (480, 433)
Screenshot: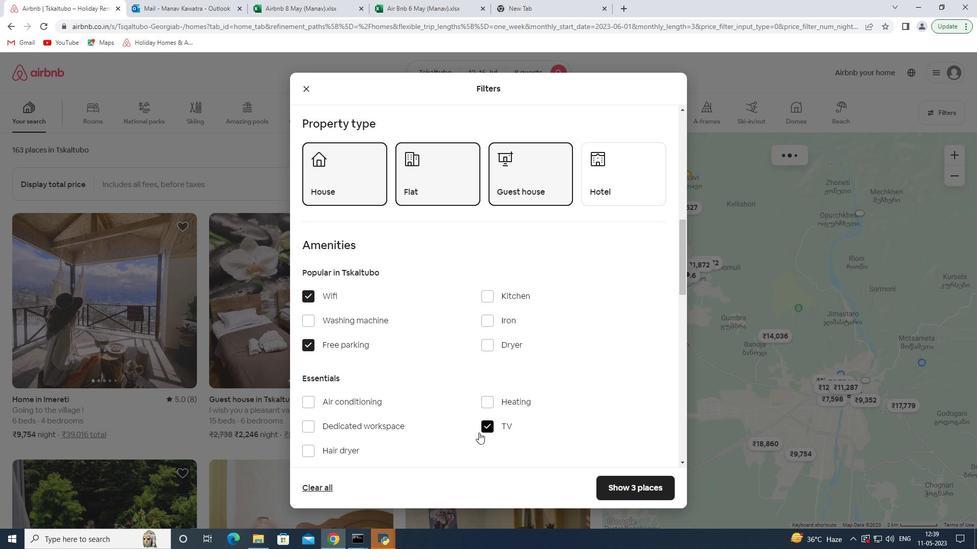 
Action: Mouse scrolled (480, 432) with delta (0, 0)
Screenshot: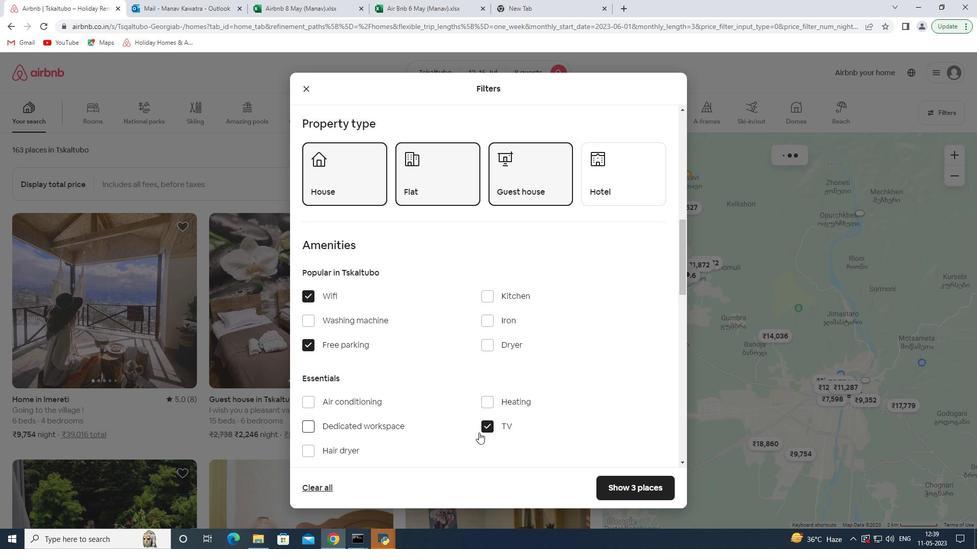 
Action: Mouse scrolled (480, 432) with delta (0, 0)
Screenshot: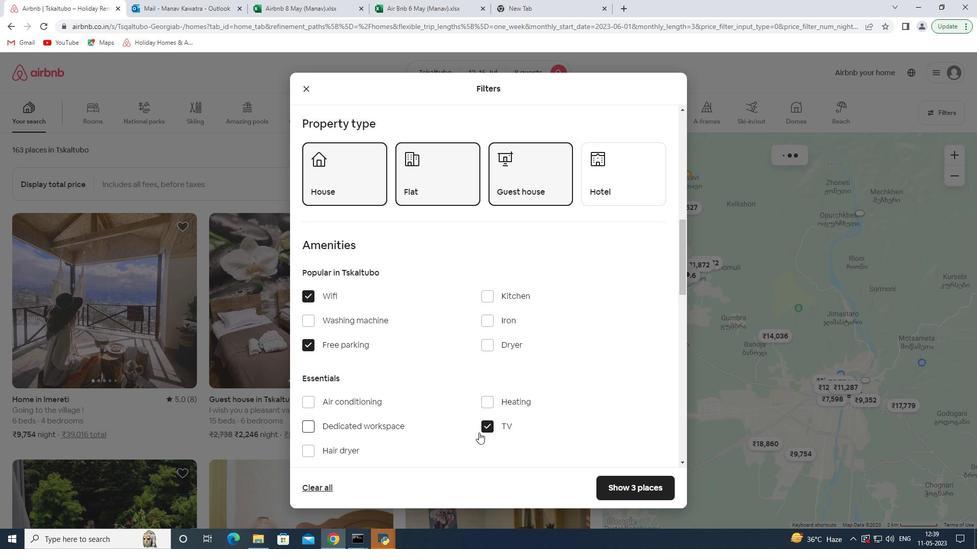 
Action: Mouse moved to (338, 454)
Screenshot: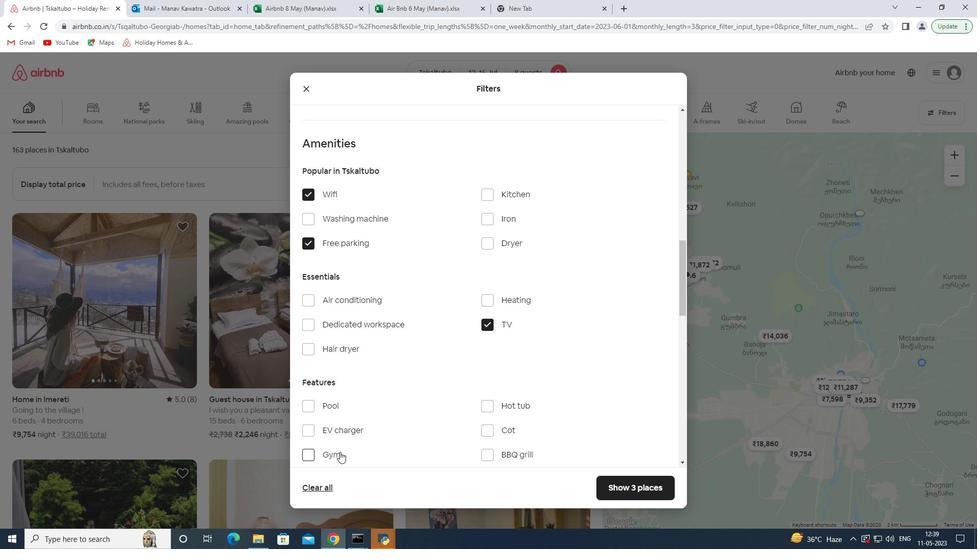 
Action: Mouse pressed left at (338, 454)
Screenshot: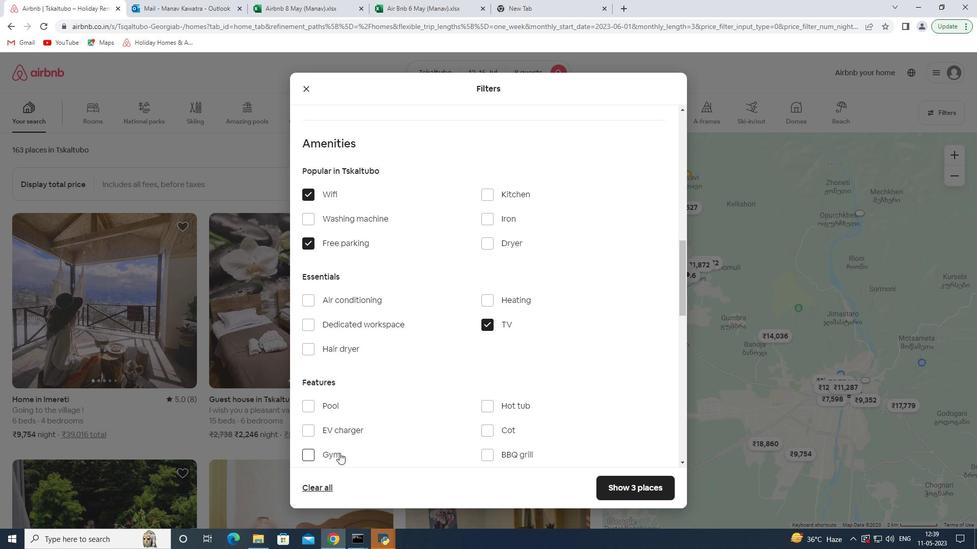 
Action: Mouse moved to (430, 422)
Screenshot: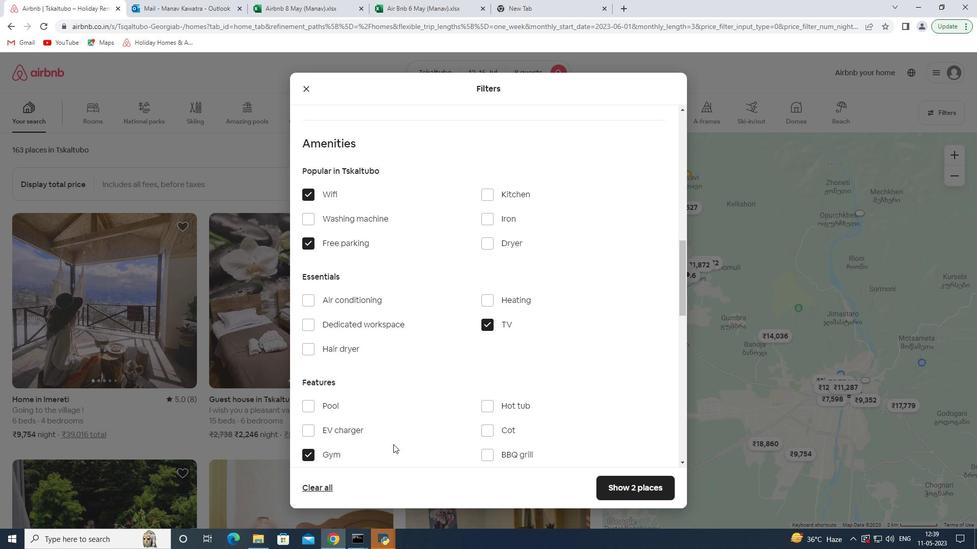 
Action: Mouse scrolled (430, 422) with delta (0, 0)
Screenshot: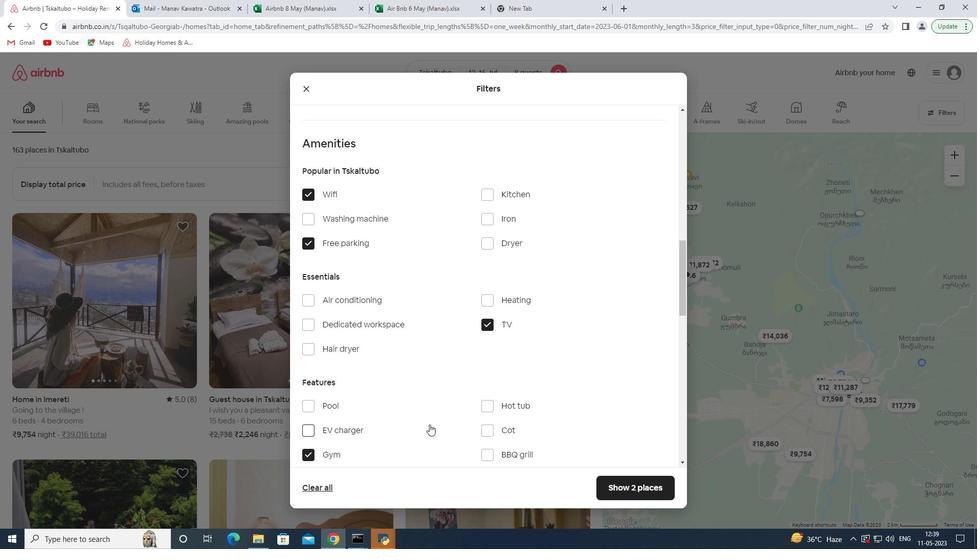 
Action: Mouse scrolled (430, 422) with delta (0, 0)
Screenshot: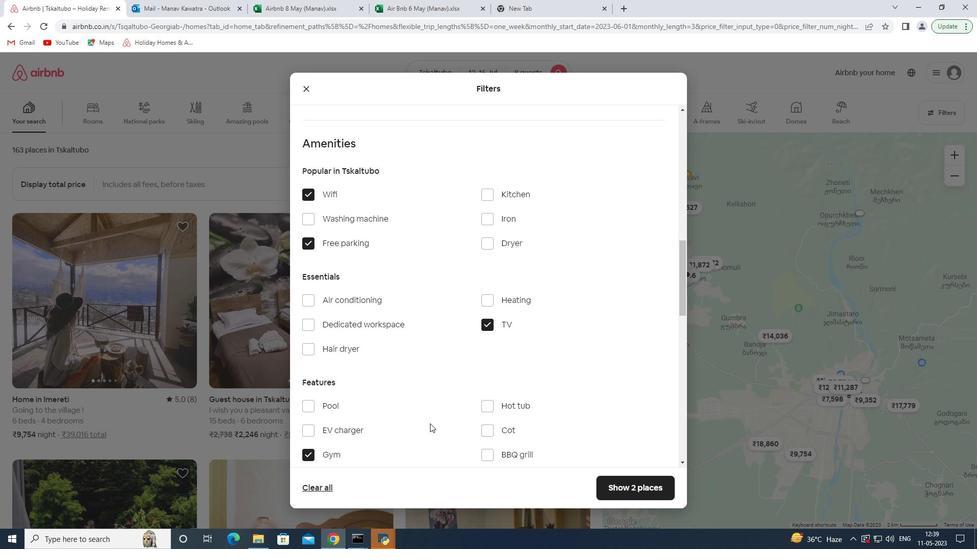 
Action: Mouse moved to (344, 383)
Screenshot: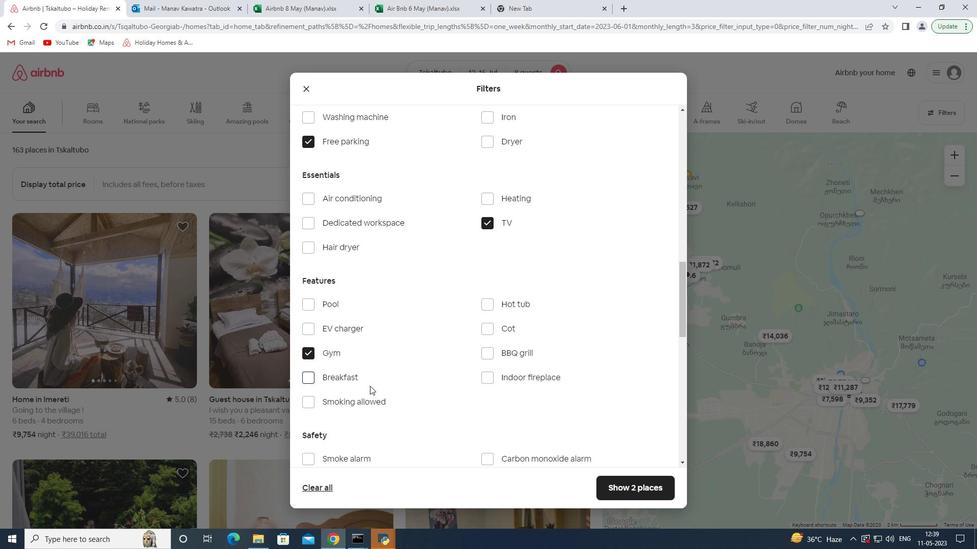 
Action: Mouse pressed left at (344, 383)
Screenshot: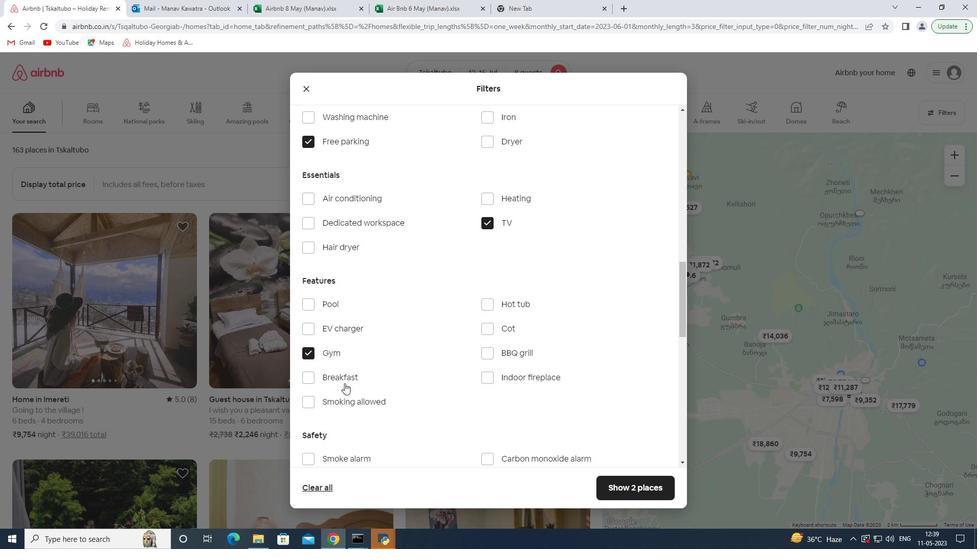 
Action: Mouse moved to (430, 361)
Screenshot: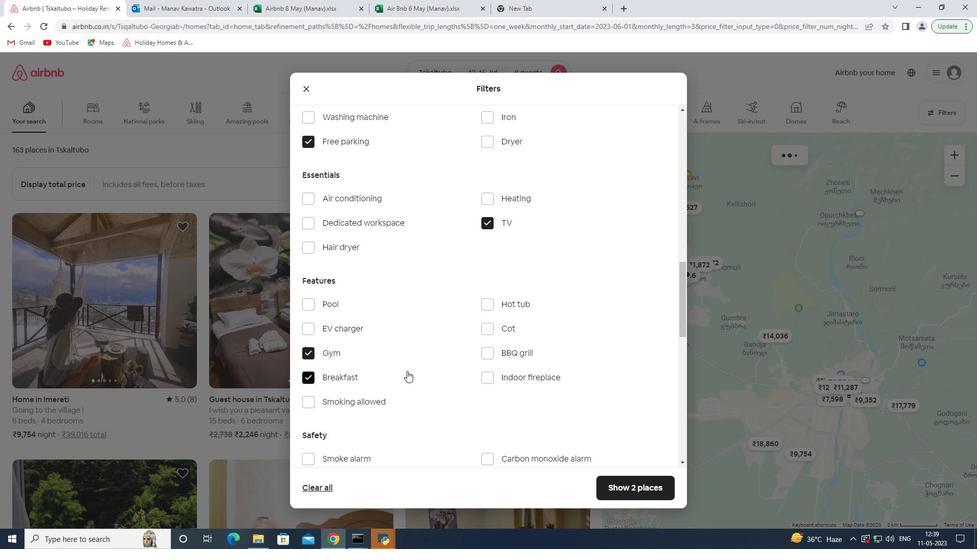 
Action: Mouse scrolled (430, 361) with delta (0, 0)
Screenshot: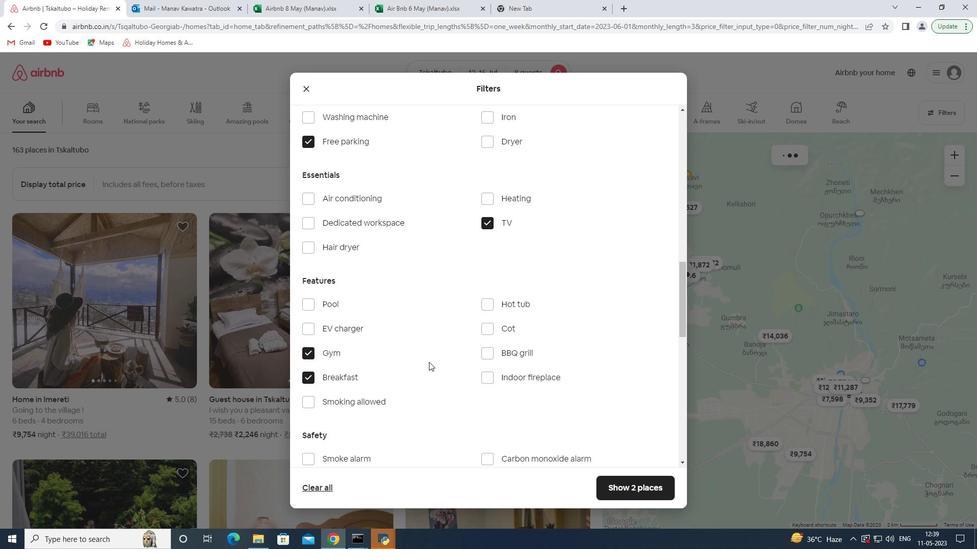 
Action: Mouse scrolled (430, 361) with delta (0, 0)
Screenshot: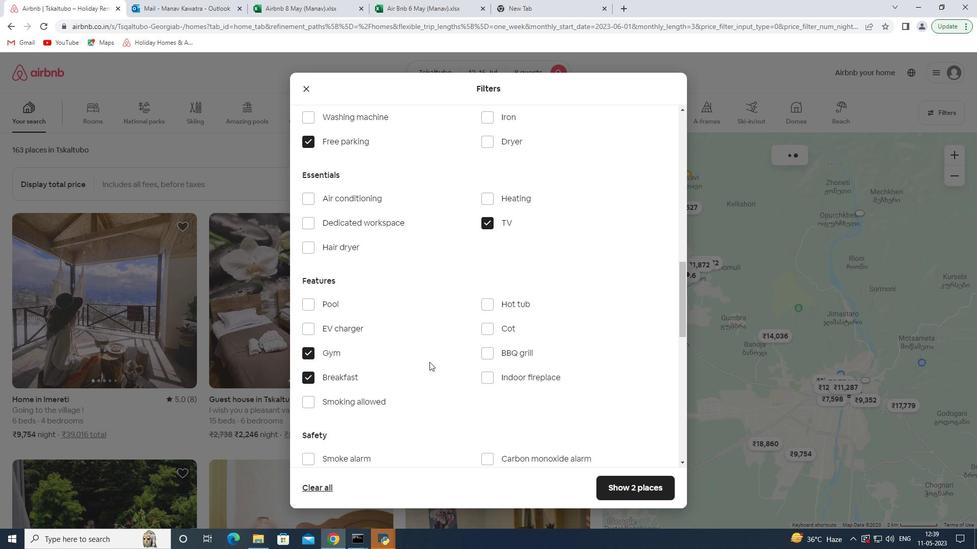 
Action: Mouse scrolled (430, 361) with delta (0, 0)
Screenshot: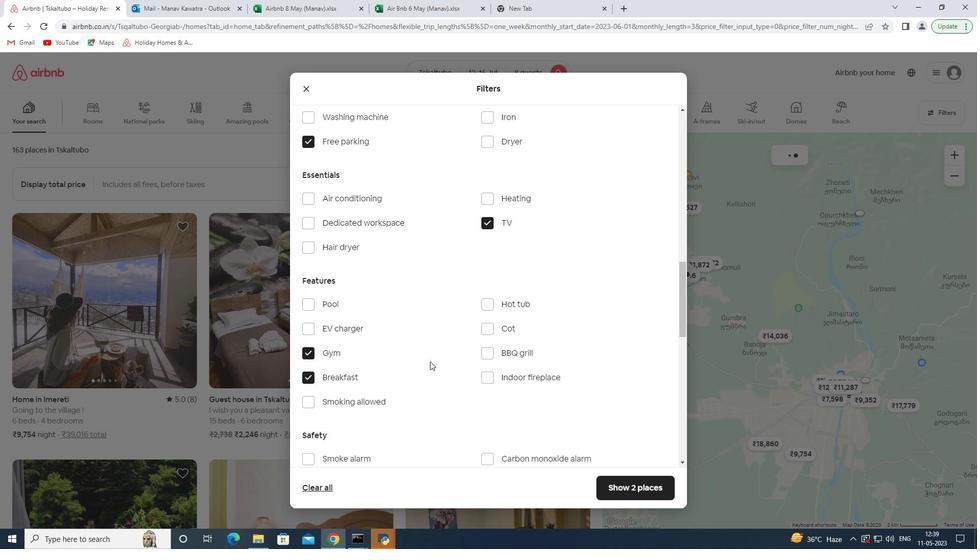 
Action: Mouse moved to (645, 449)
Screenshot: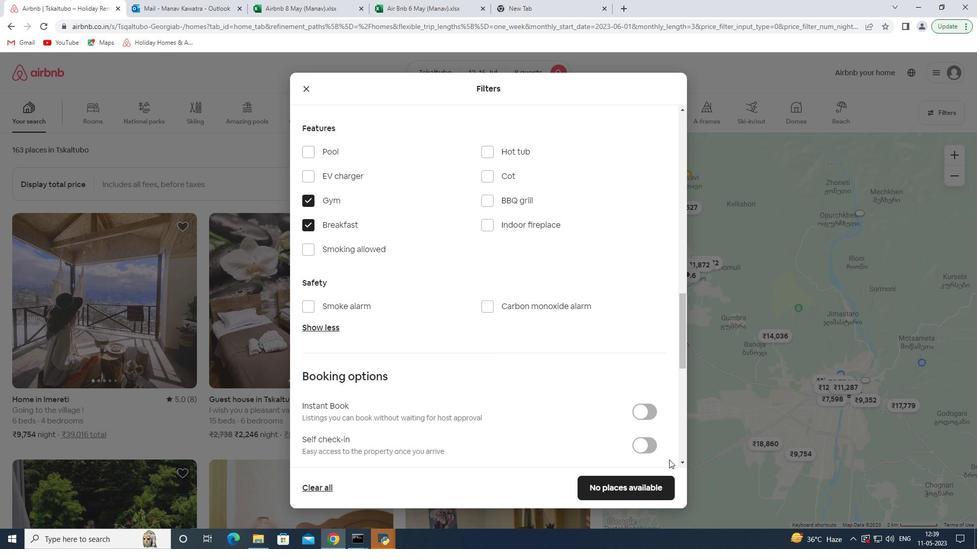 
Action: Mouse pressed left at (645, 449)
Screenshot: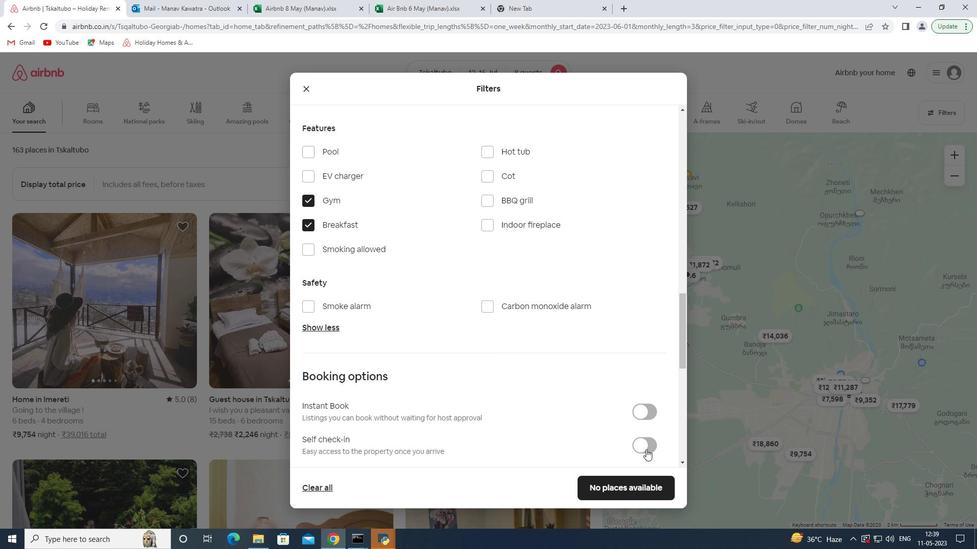 
Action: Mouse moved to (549, 408)
Screenshot: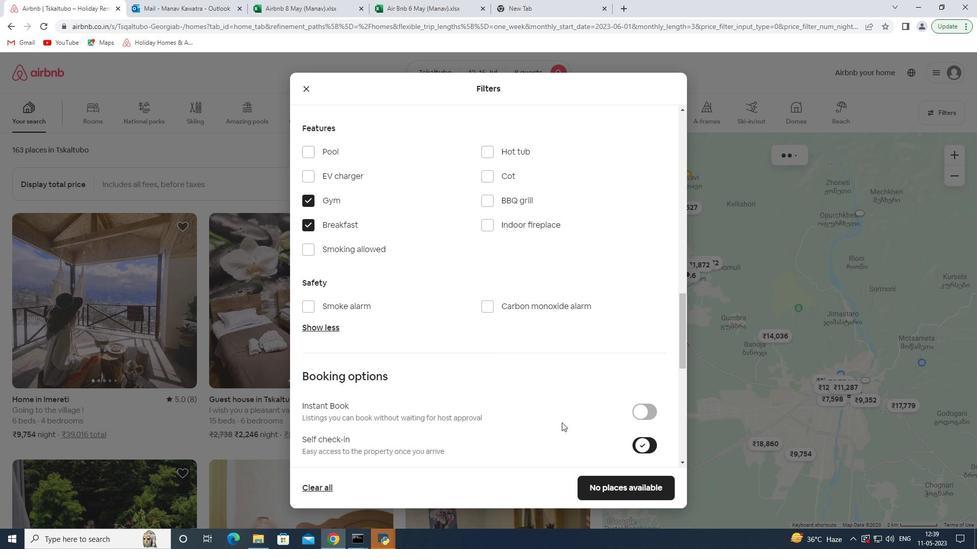 
Action: Mouse scrolled (549, 407) with delta (0, 0)
Screenshot: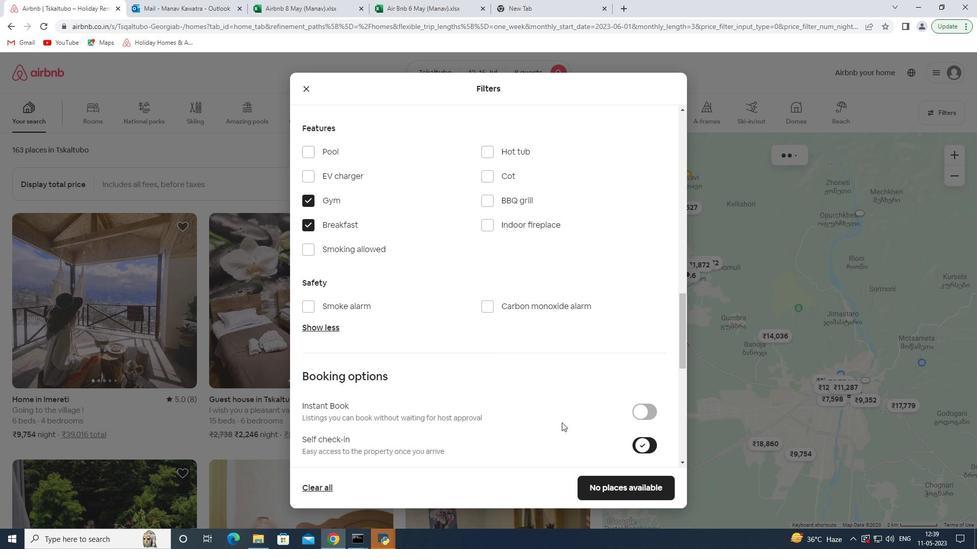 
Action: Mouse scrolled (549, 407) with delta (0, 0)
Screenshot: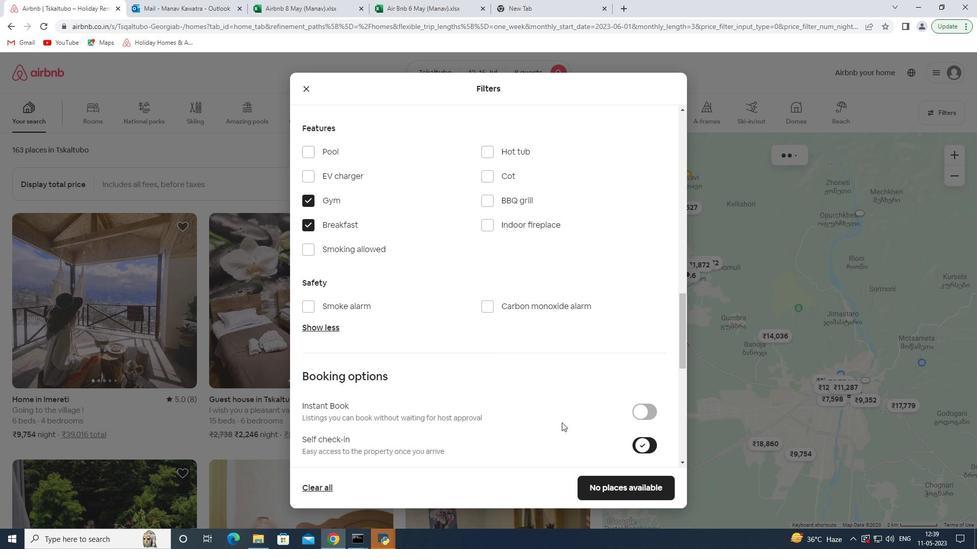 
Action: Mouse scrolled (549, 407) with delta (0, 0)
Screenshot: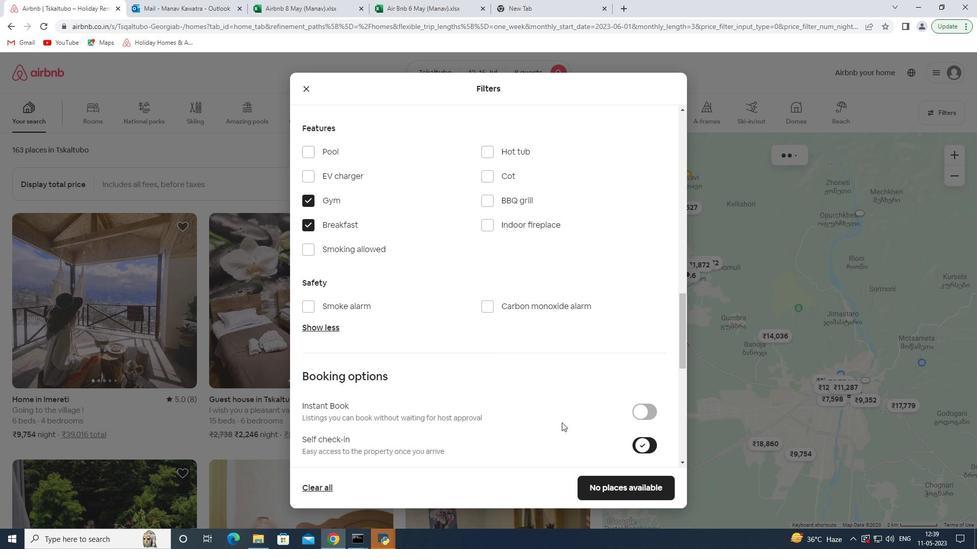 
Action: Mouse scrolled (549, 407) with delta (0, 0)
Screenshot: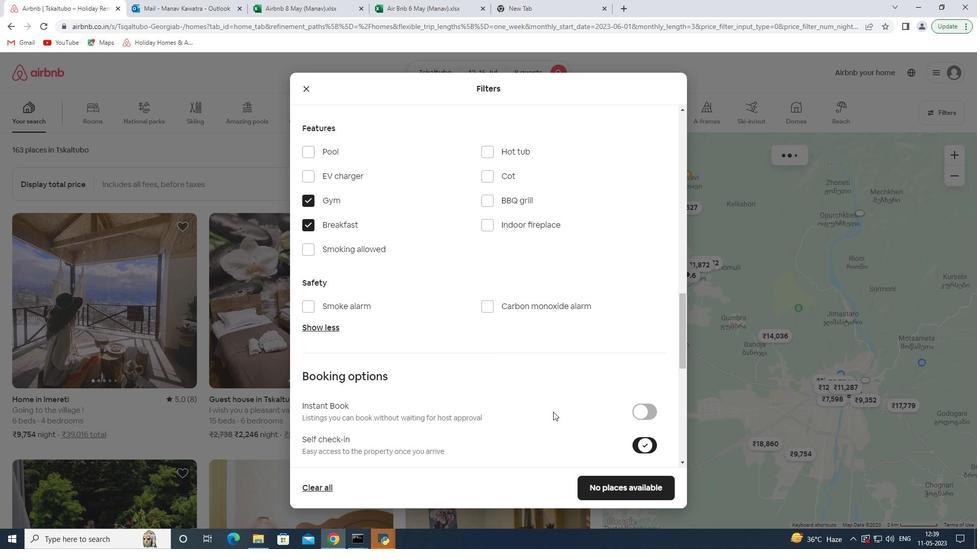 
Action: Mouse scrolled (549, 407) with delta (0, 0)
Screenshot: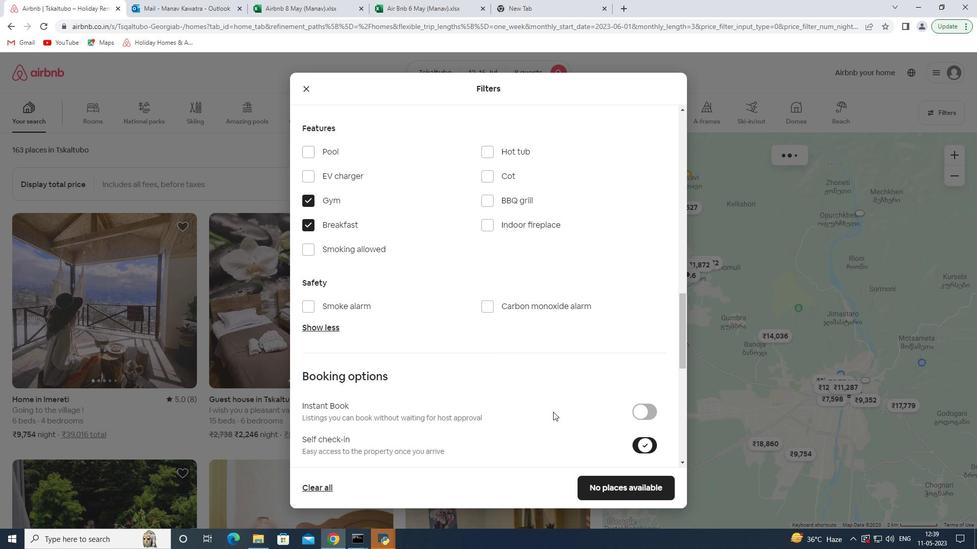 
Action: Mouse moved to (341, 413)
Screenshot: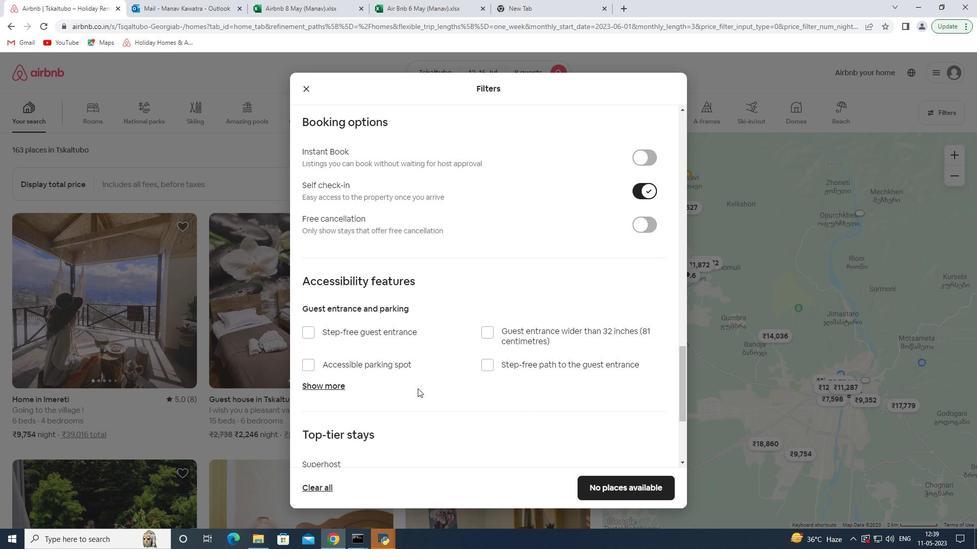 
Action: Mouse scrolled (341, 413) with delta (0, 0)
Screenshot: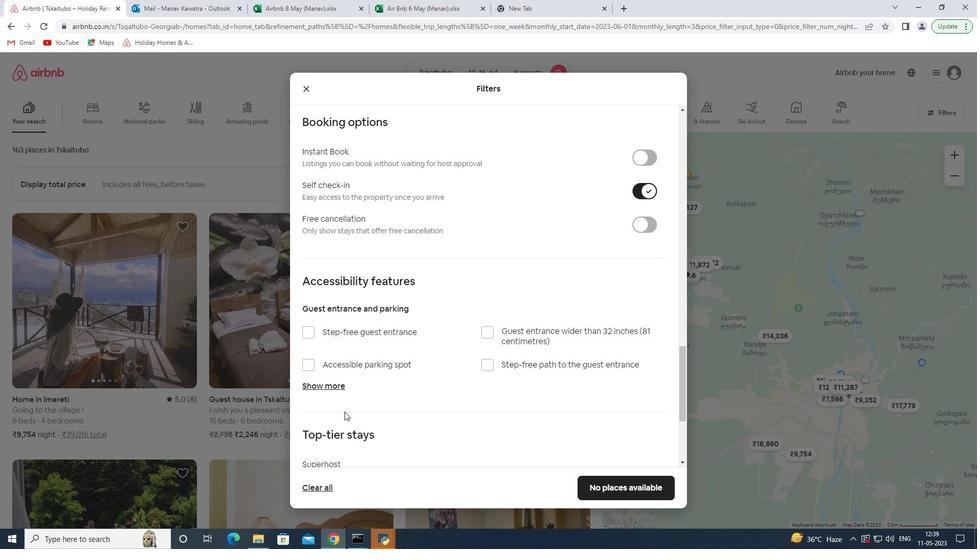 
Action: Mouse scrolled (341, 413) with delta (0, 0)
Screenshot: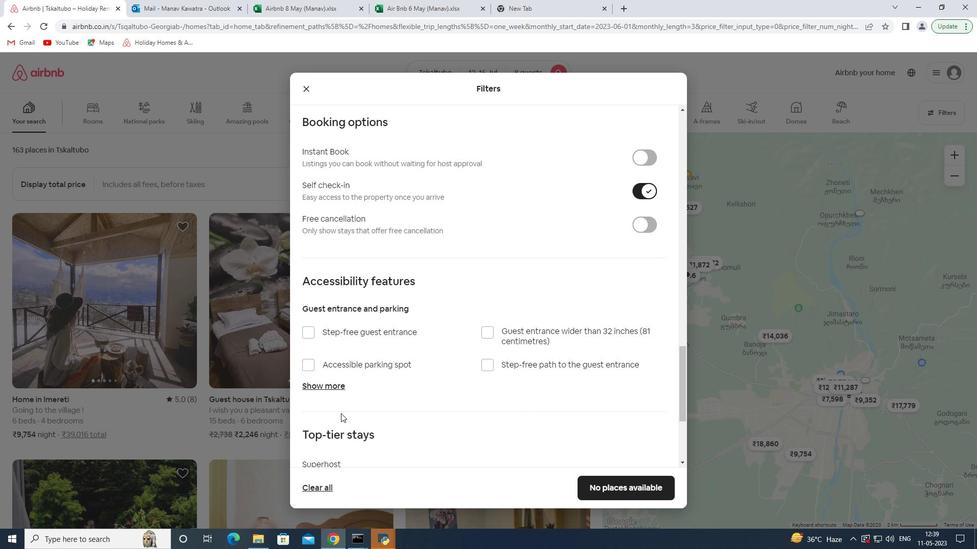 
Action: Mouse scrolled (341, 413) with delta (0, 0)
Screenshot: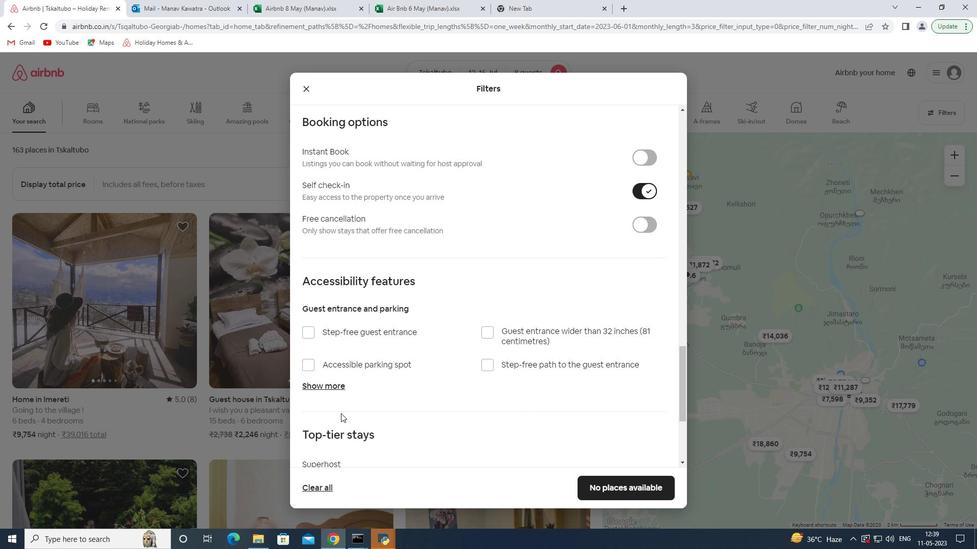 
Action: Mouse scrolled (341, 413) with delta (0, 0)
Screenshot: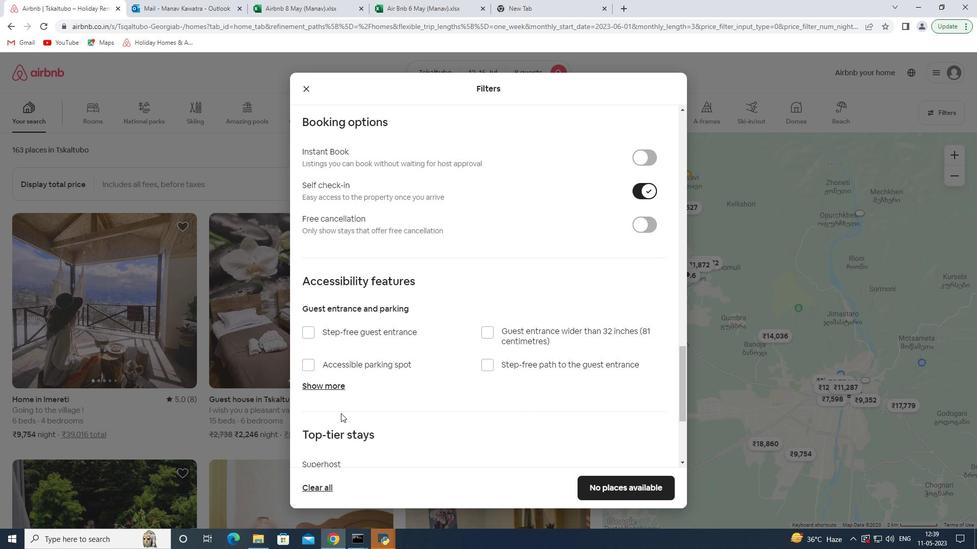 
Action: Mouse moved to (330, 396)
Screenshot: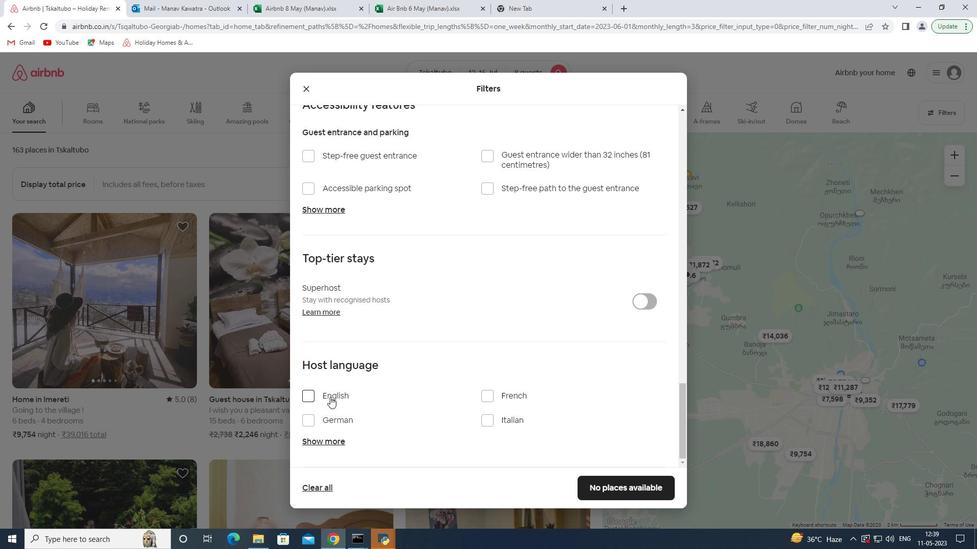 
Action: Mouse pressed left at (330, 396)
Screenshot: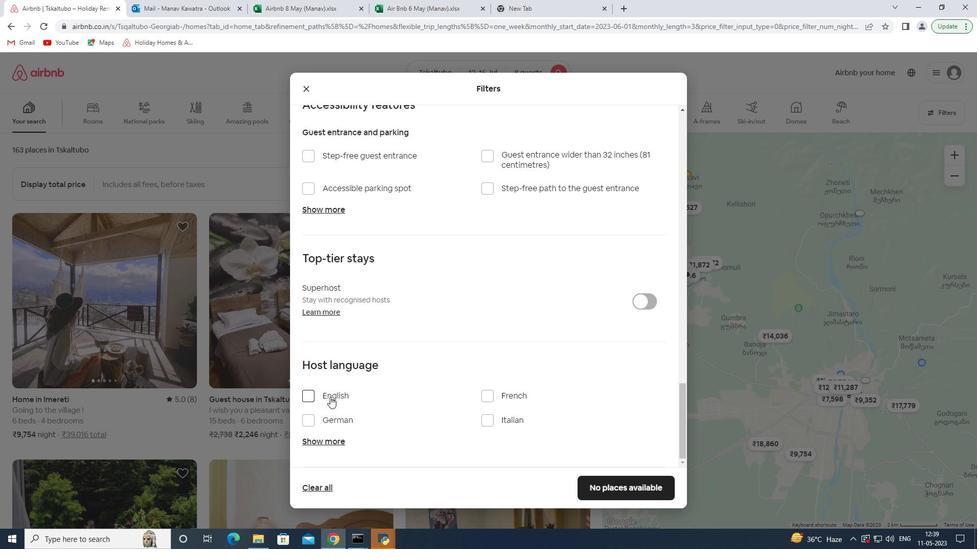 
Action: Mouse moved to (596, 492)
Screenshot: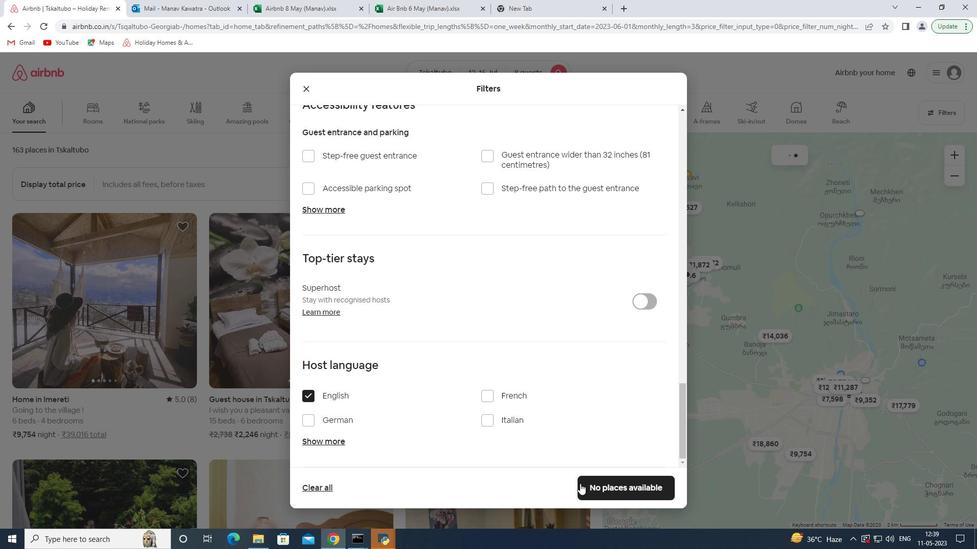 
Action: Mouse pressed left at (596, 492)
Screenshot: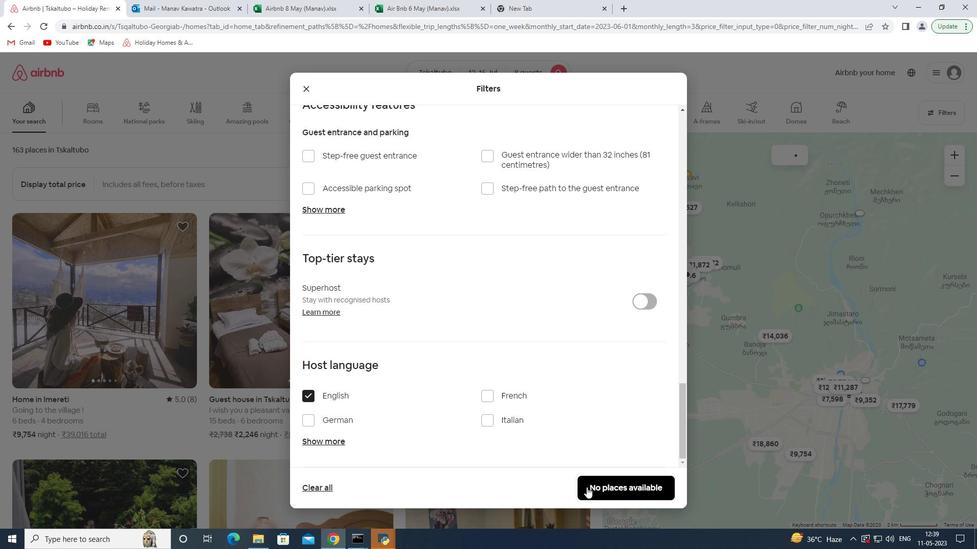 
